 Task: Find connections with filter location Jājpur with filter topic #automotivewith filter profile language English with filter current company Fractal with filter school Teacher Training Institute with filter industry Internet Marketplace Platforms with filter service category CateringChange with filter keywords title Phone Sales Specialist
Action: Mouse moved to (521, 60)
Screenshot: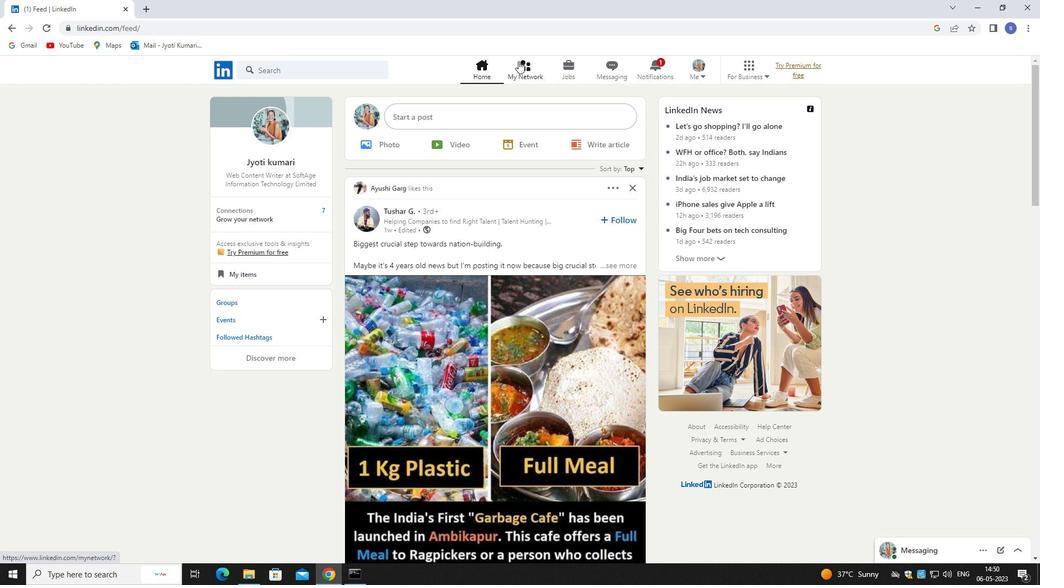 
Action: Mouse pressed left at (521, 60)
Screenshot: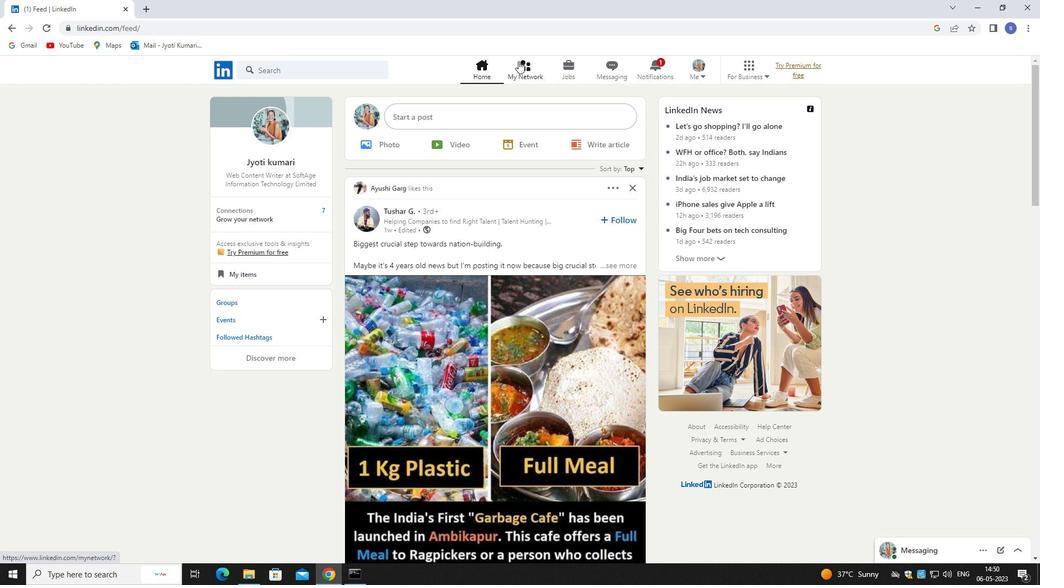 
Action: Mouse moved to (524, 62)
Screenshot: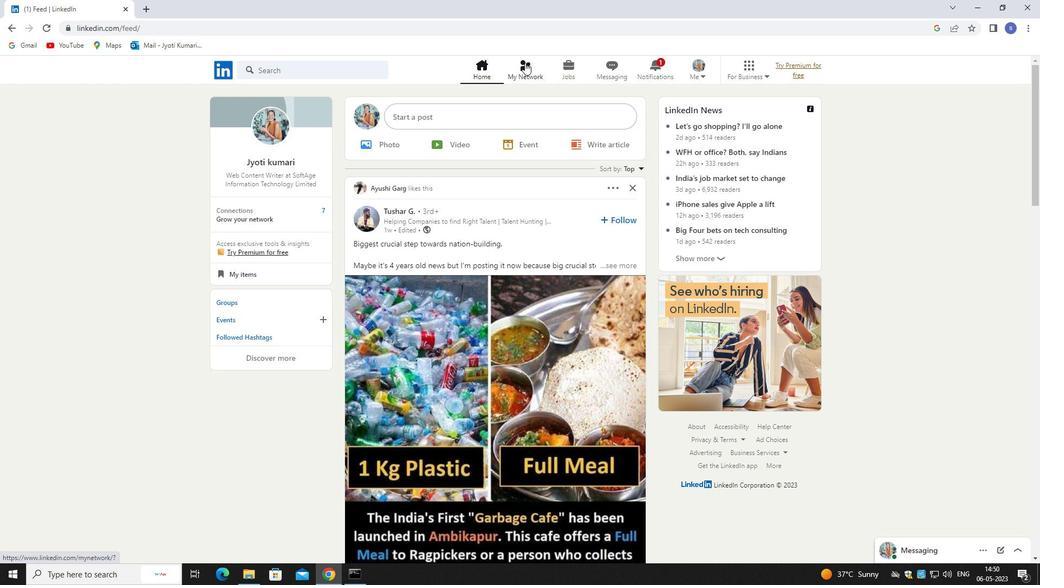 
Action: Mouse pressed left at (524, 62)
Screenshot: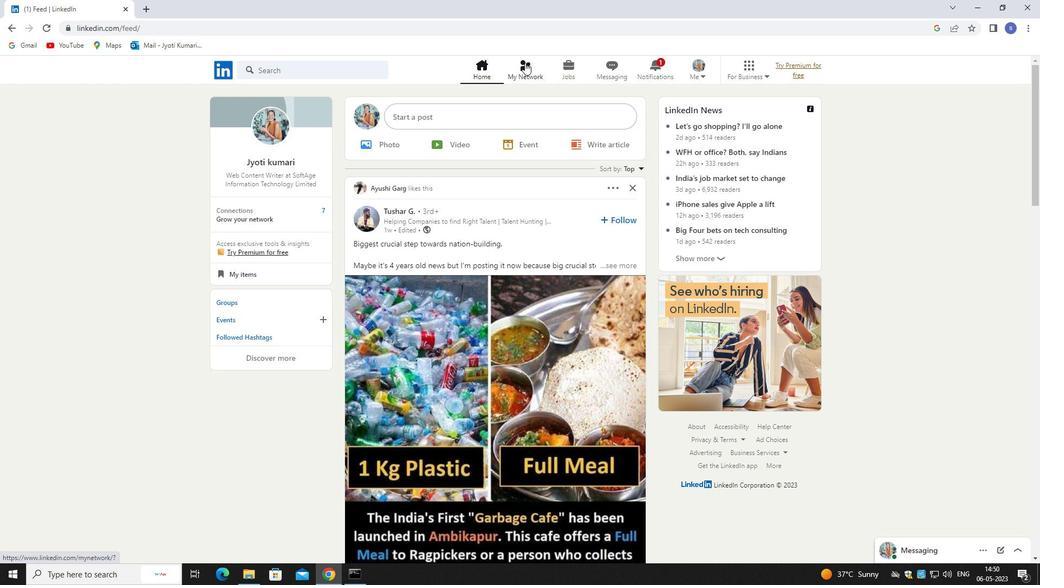 
Action: Mouse moved to (525, 63)
Screenshot: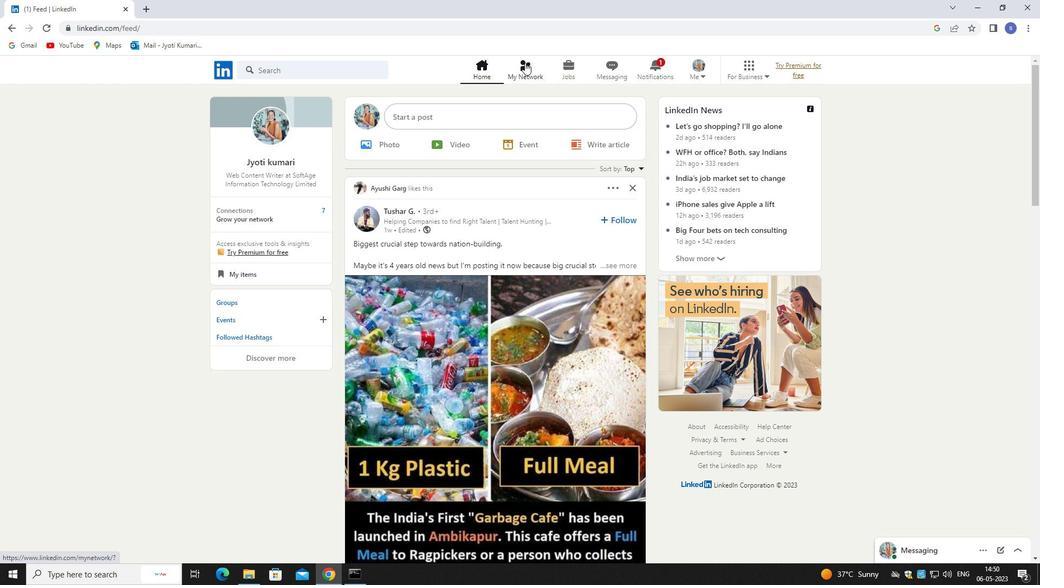 
Action: Mouse pressed left at (525, 63)
Screenshot: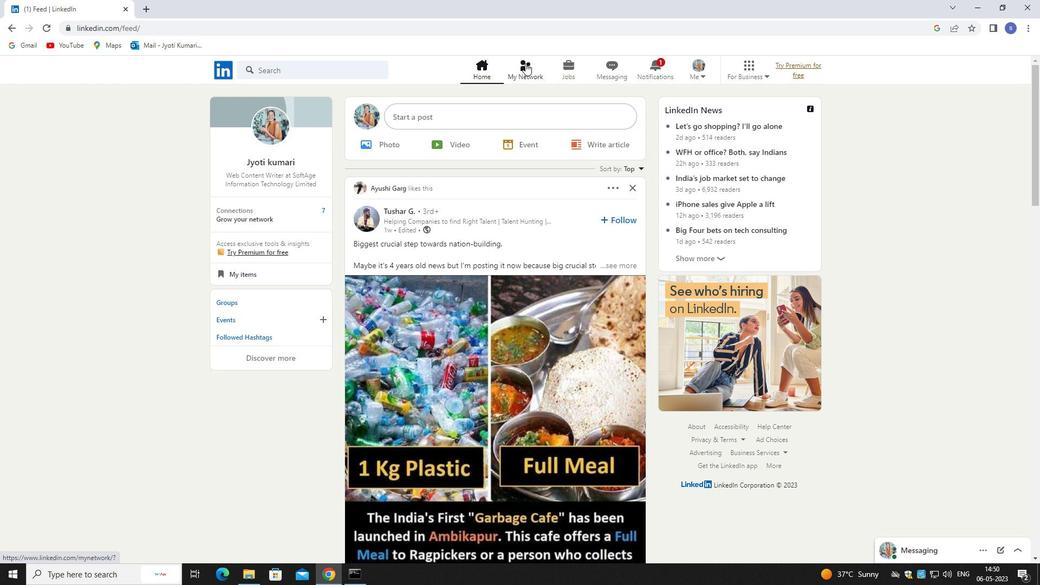 
Action: Mouse moved to (320, 124)
Screenshot: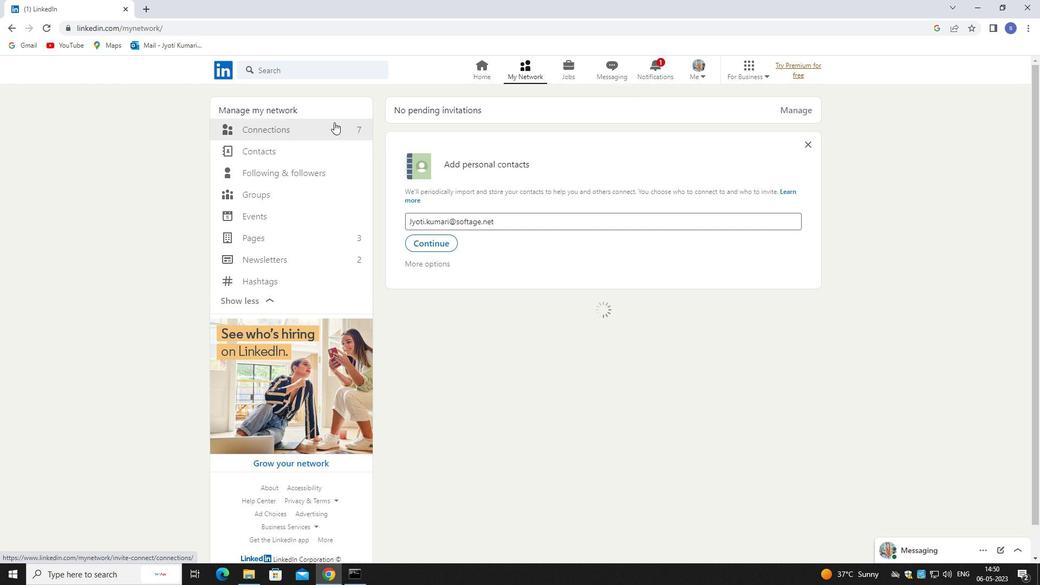 
Action: Mouse pressed left at (320, 124)
Screenshot: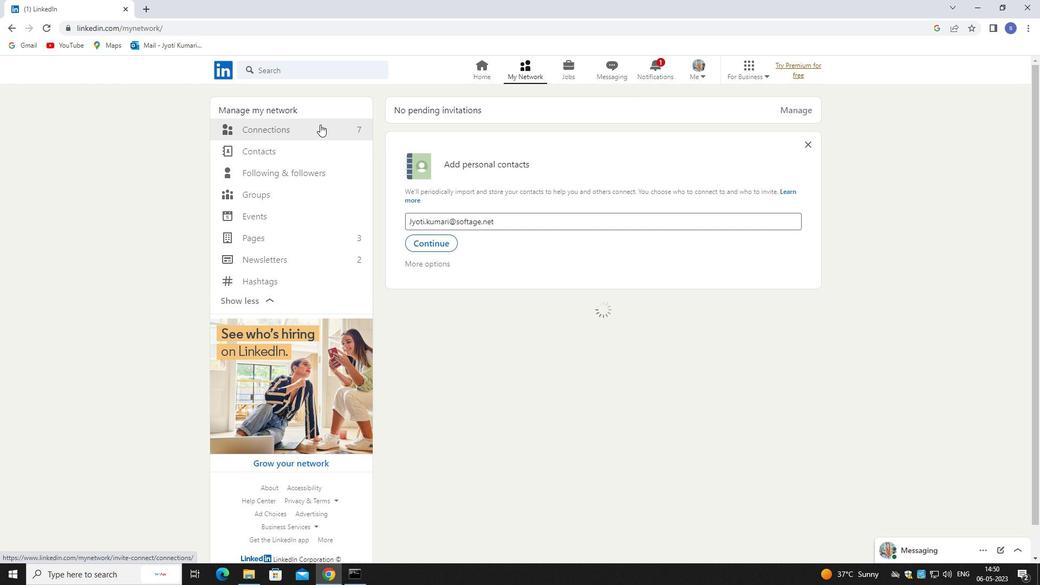 
Action: Mouse pressed left at (320, 124)
Screenshot: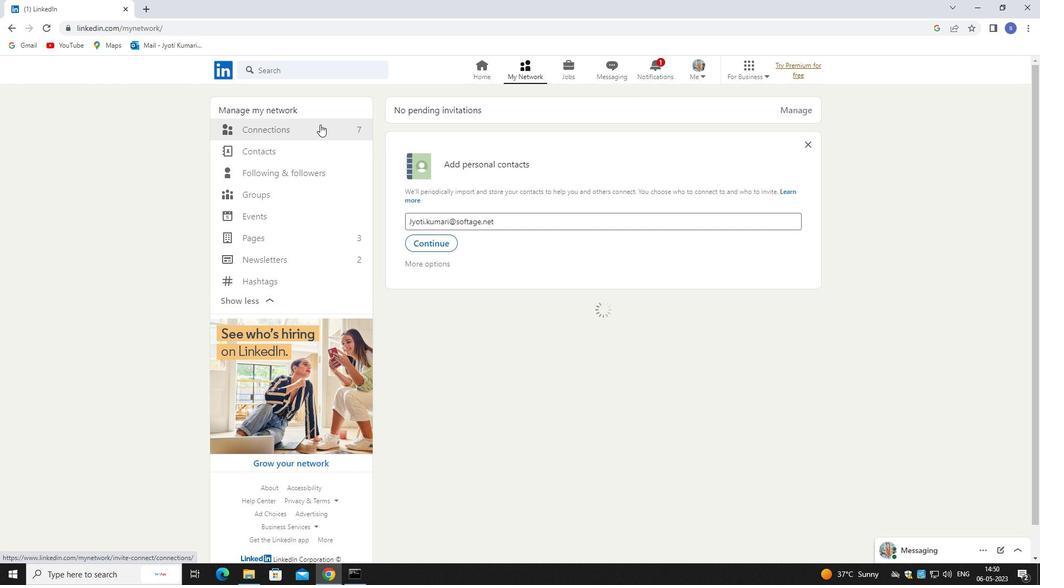 
Action: Mouse moved to (613, 129)
Screenshot: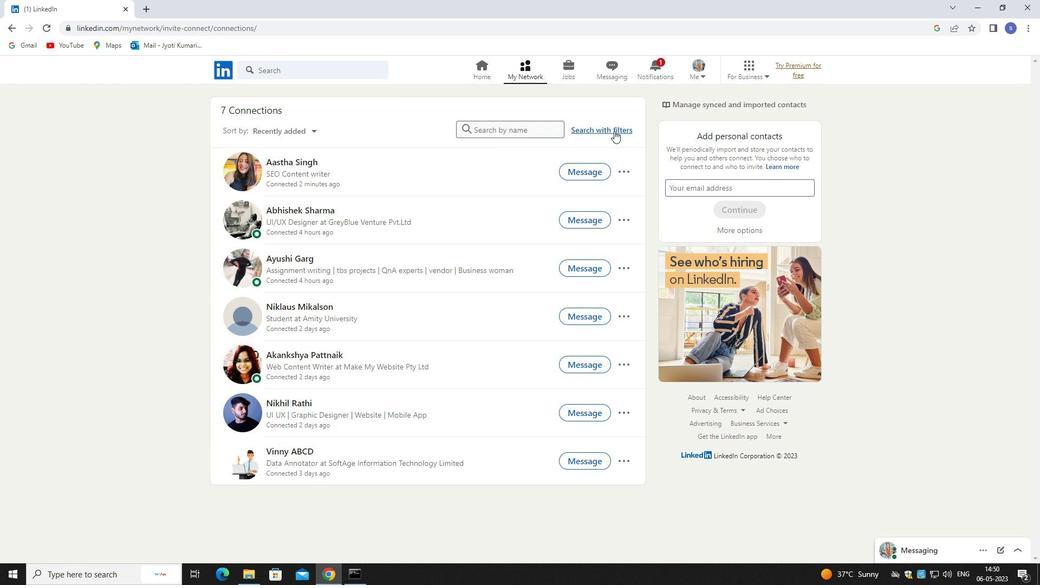 
Action: Mouse pressed left at (613, 129)
Screenshot: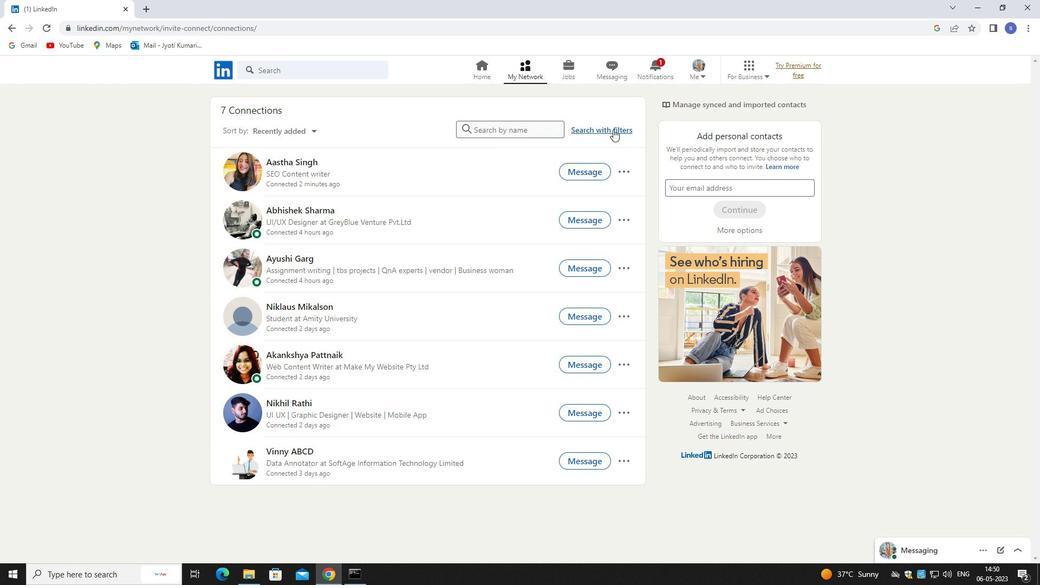 
Action: Mouse moved to (551, 98)
Screenshot: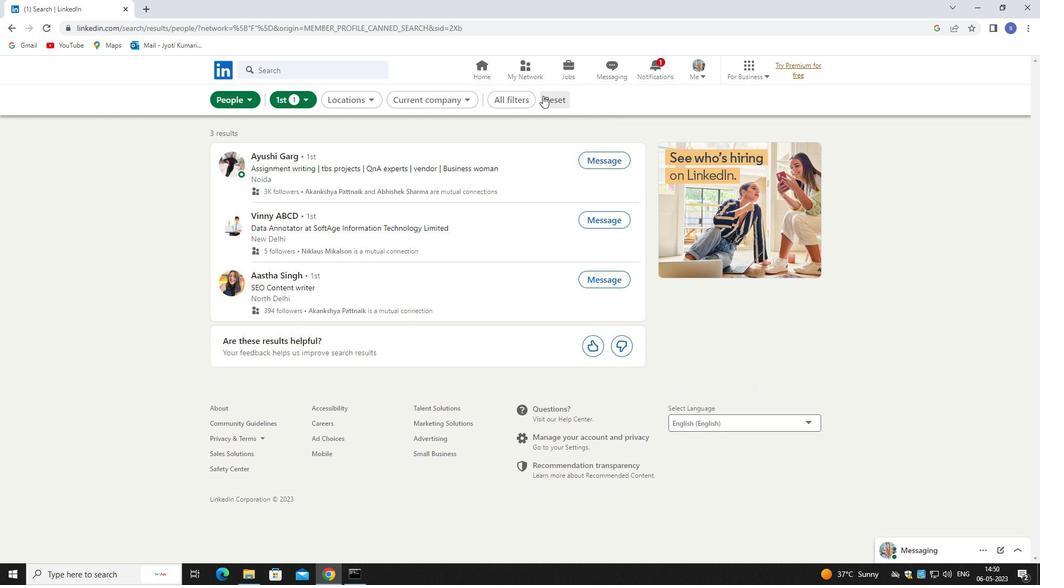 
Action: Mouse pressed left at (551, 98)
Screenshot: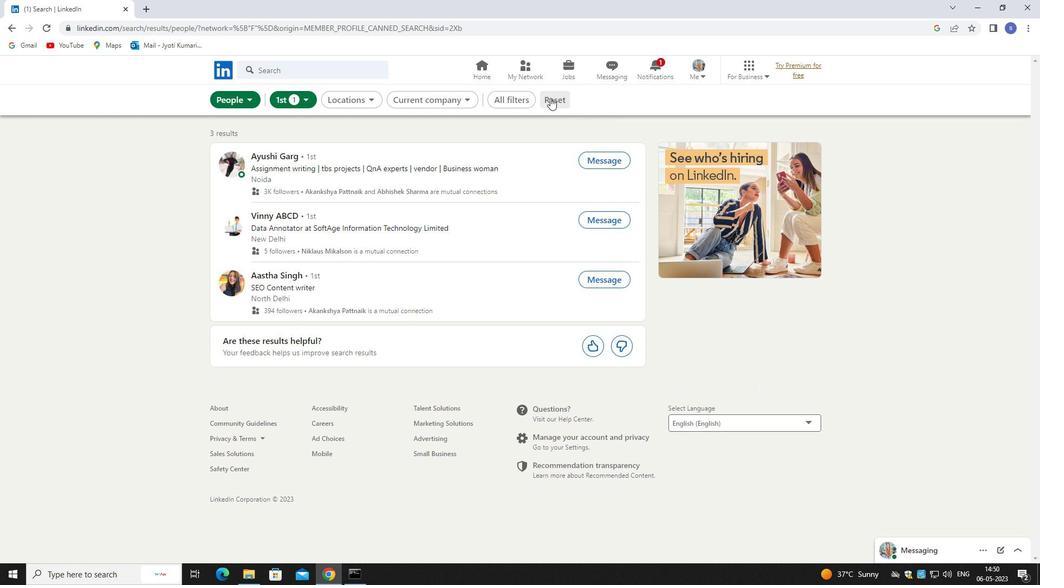 
Action: Mouse moved to (529, 98)
Screenshot: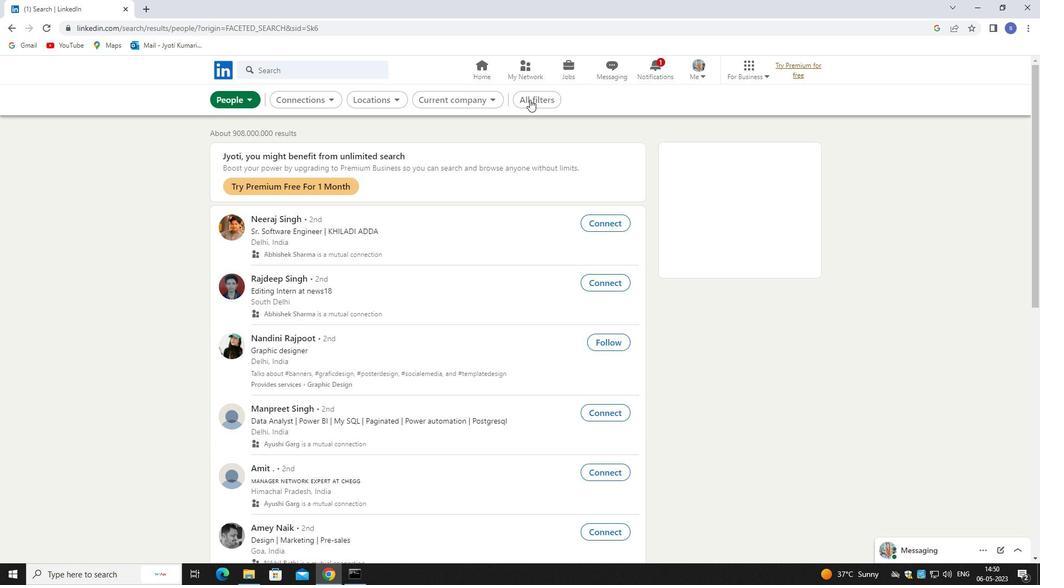 
Action: Mouse pressed left at (529, 98)
Screenshot: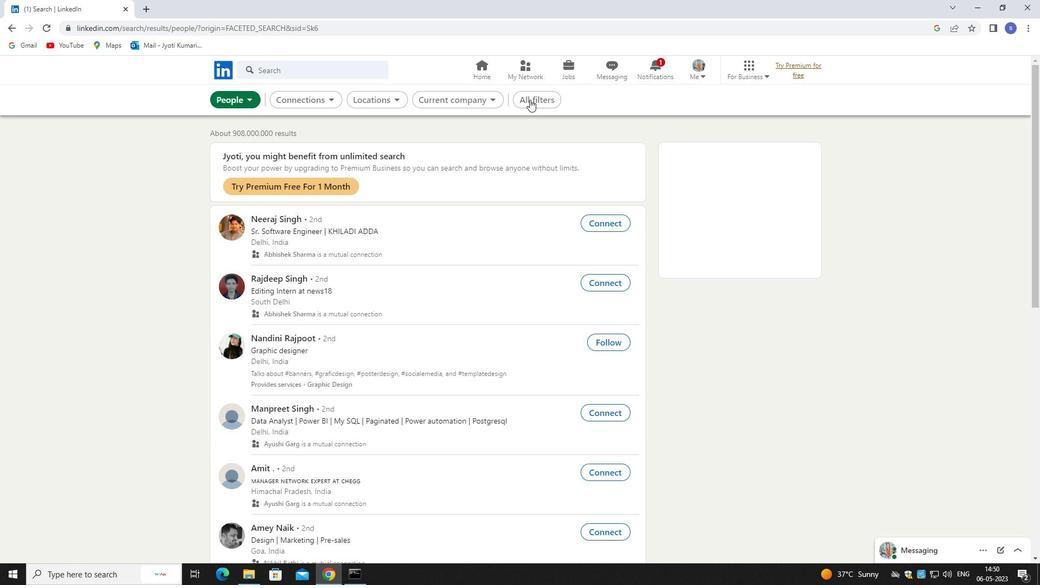 
Action: Mouse moved to (912, 420)
Screenshot: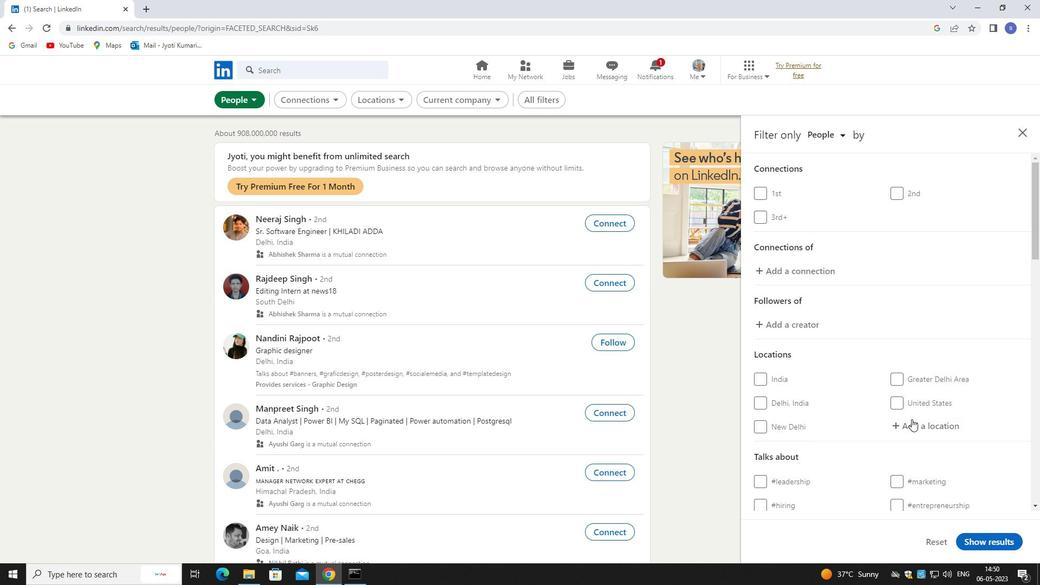 
Action: Mouse pressed left at (912, 420)
Screenshot: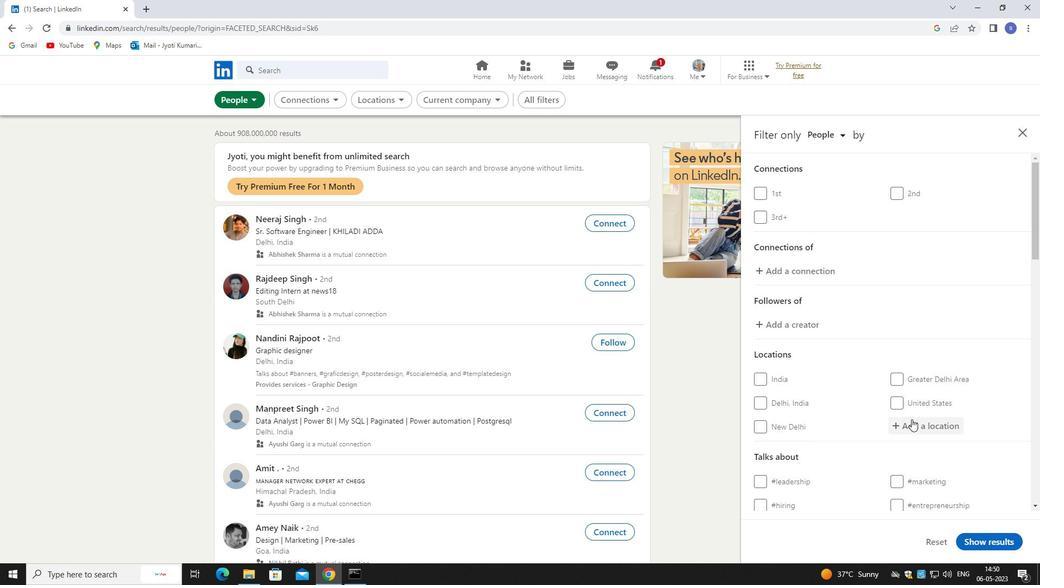 
Action: Mouse moved to (865, 395)
Screenshot: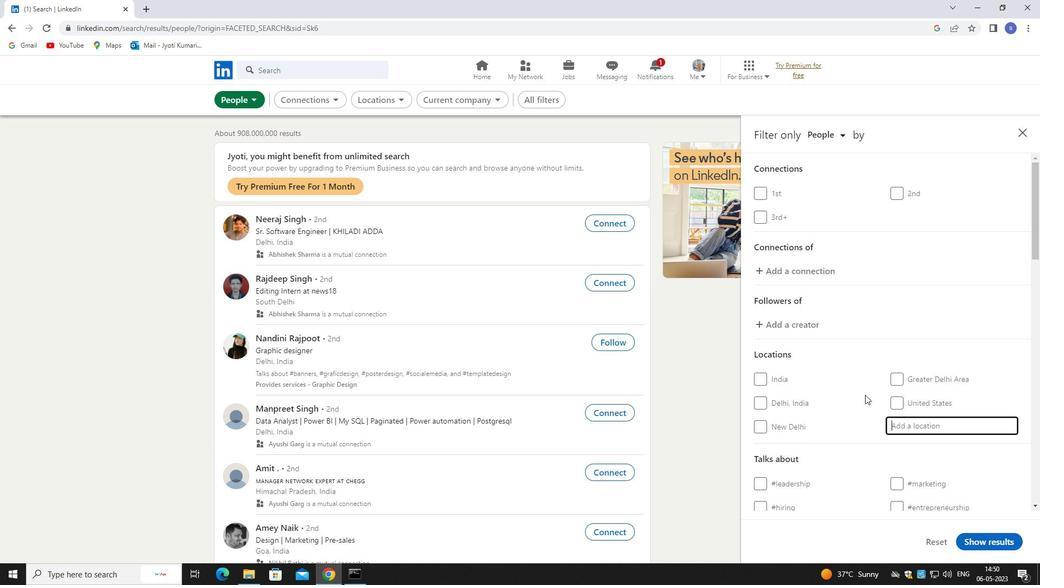 
Action: Key pressed jalalpur
Screenshot: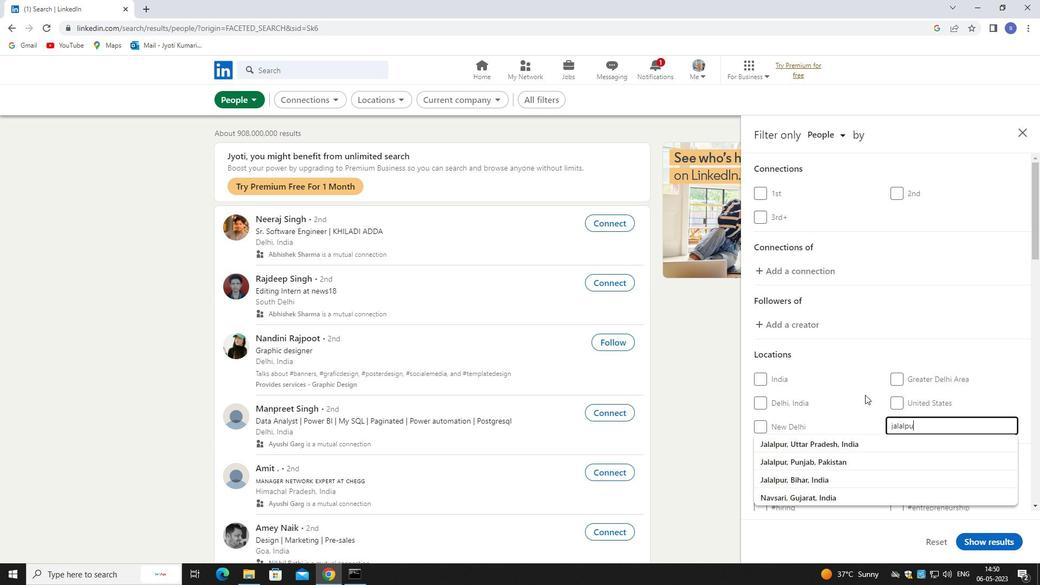 
Action: Mouse moved to (870, 444)
Screenshot: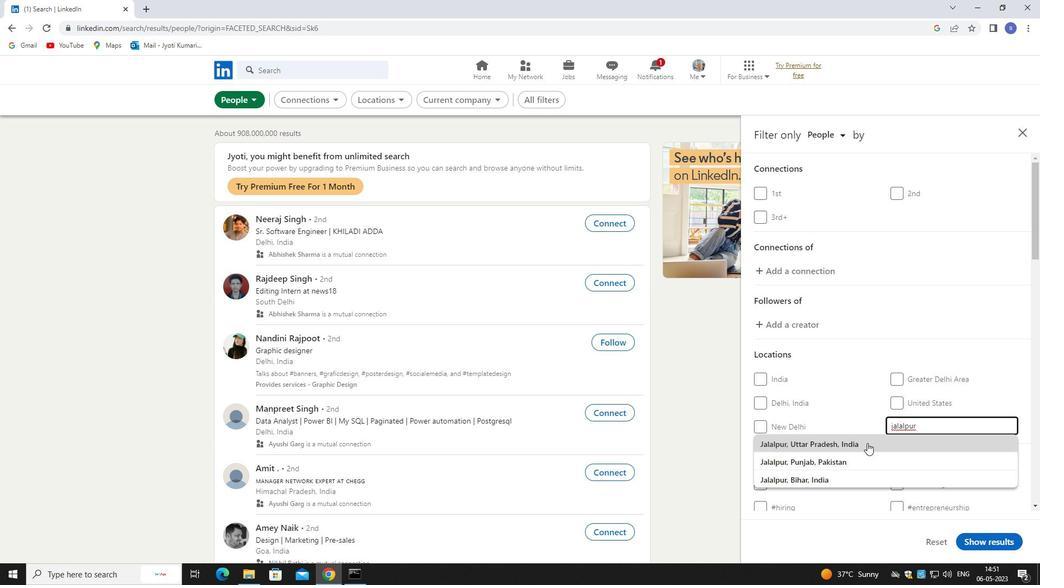 
Action: Mouse pressed left at (870, 444)
Screenshot: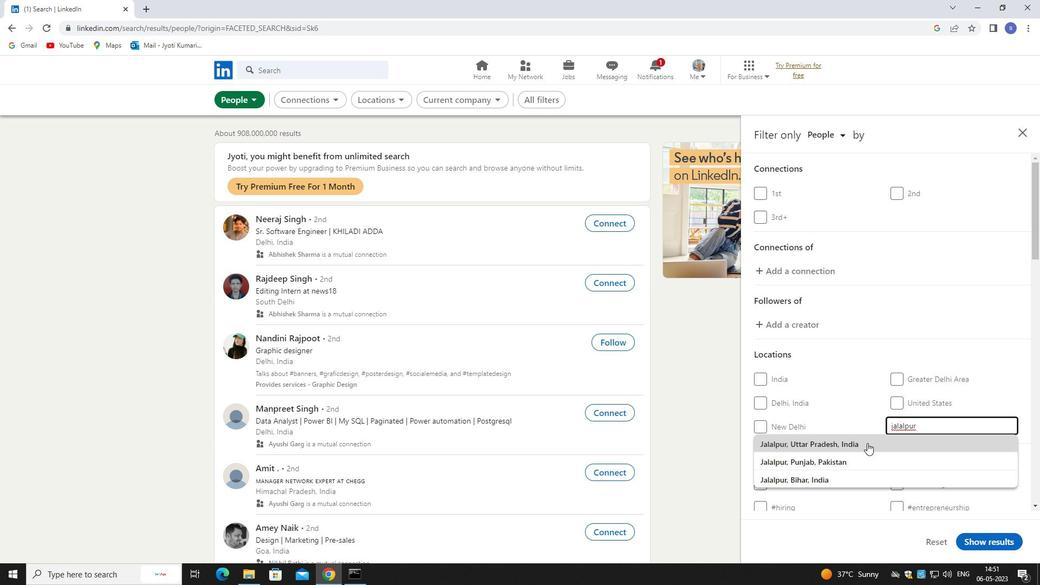 
Action: Mouse moved to (870, 444)
Screenshot: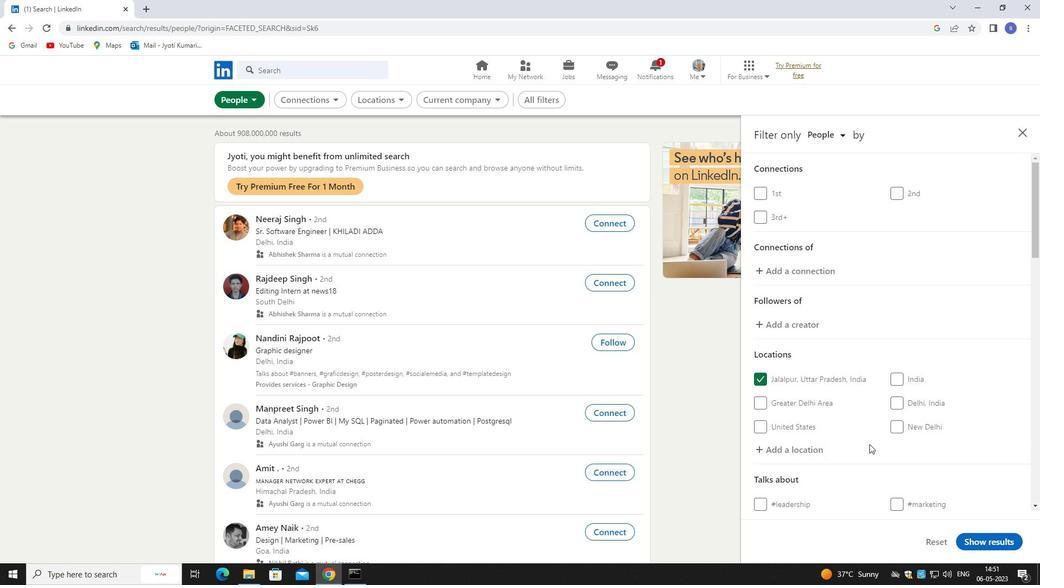 
Action: Mouse scrolled (870, 444) with delta (0, 0)
Screenshot: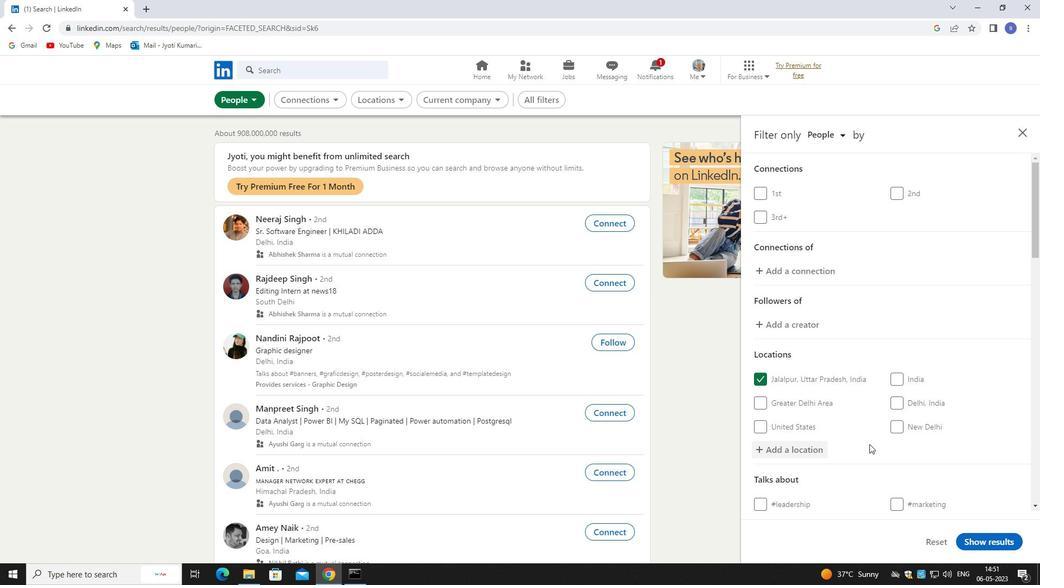 
Action: Mouse scrolled (870, 444) with delta (0, 0)
Screenshot: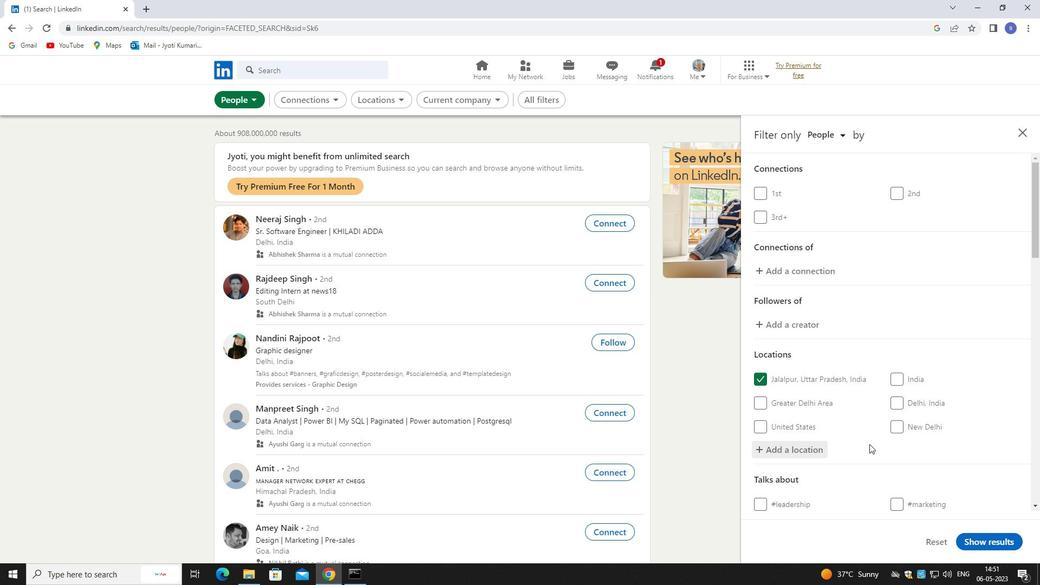 
Action: Mouse scrolled (870, 444) with delta (0, 0)
Screenshot: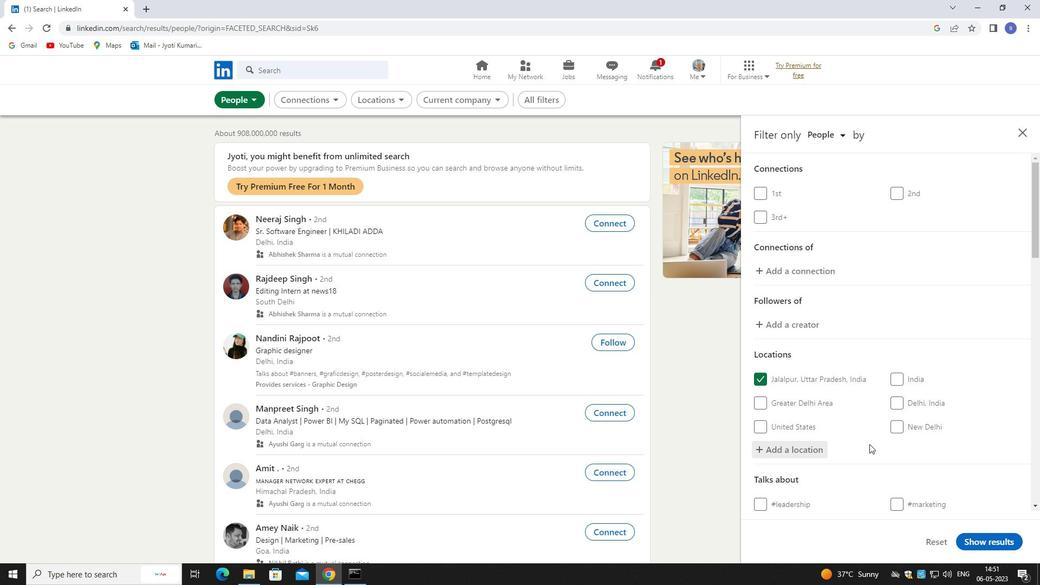 
Action: Mouse scrolled (870, 444) with delta (0, 0)
Screenshot: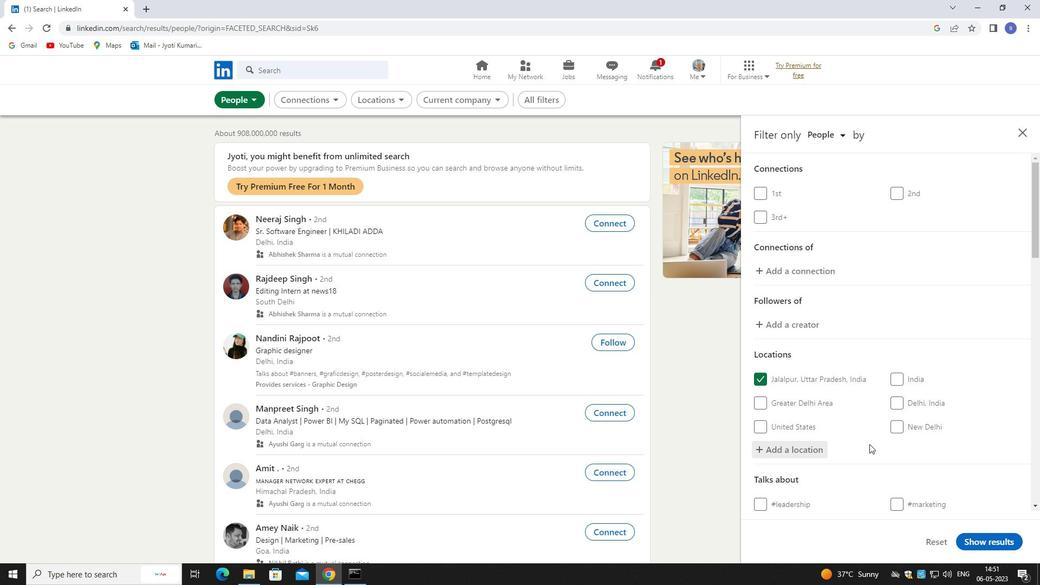 
Action: Mouse moved to (914, 332)
Screenshot: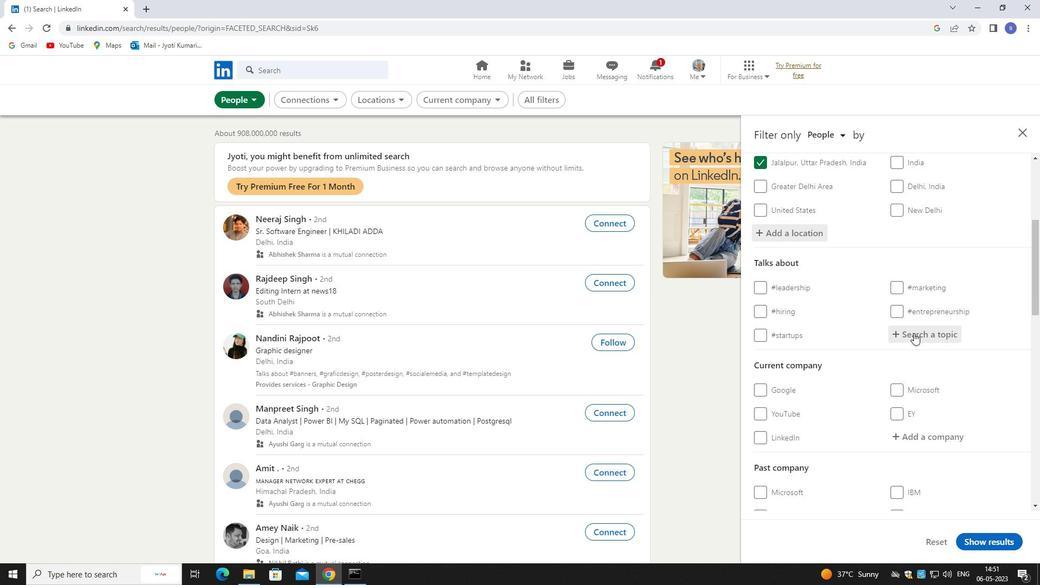
Action: Mouse pressed left at (914, 332)
Screenshot: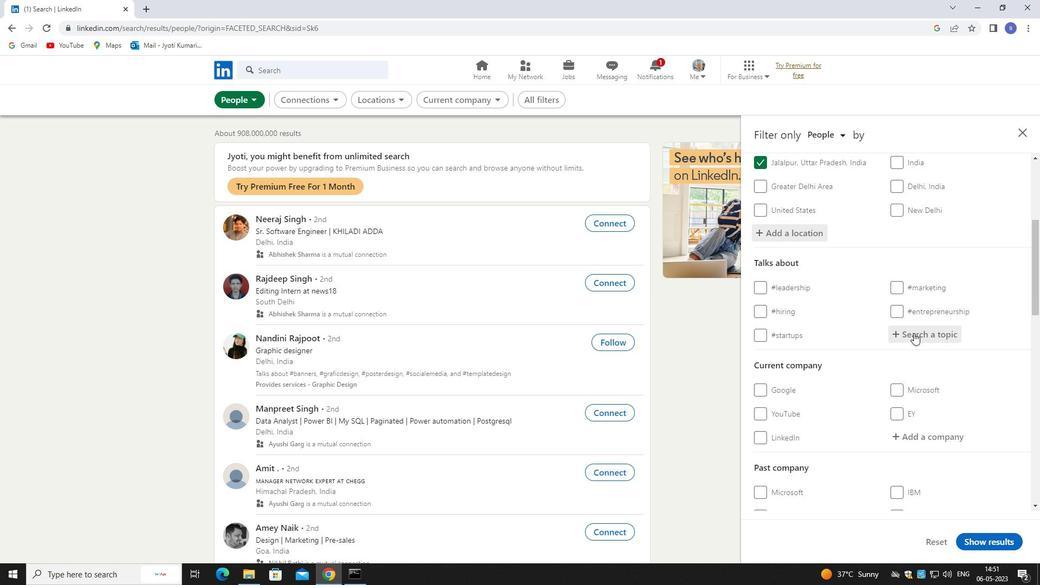 
Action: Mouse moved to (901, 324)
Screenshot: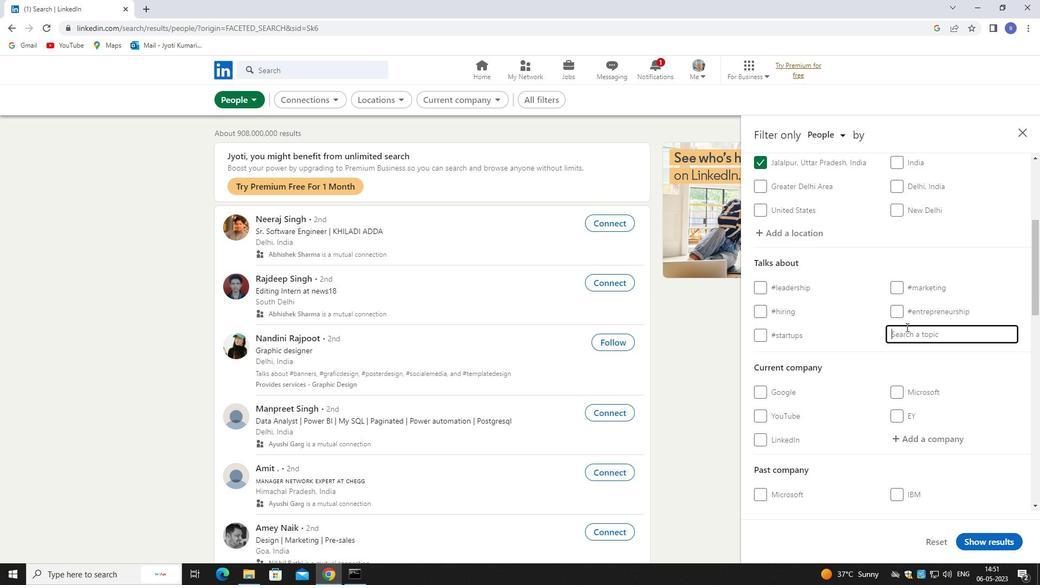 
Action: Key pressed auyo<Key.backspace><Key.backspace><Key.backspace>
Screenshot: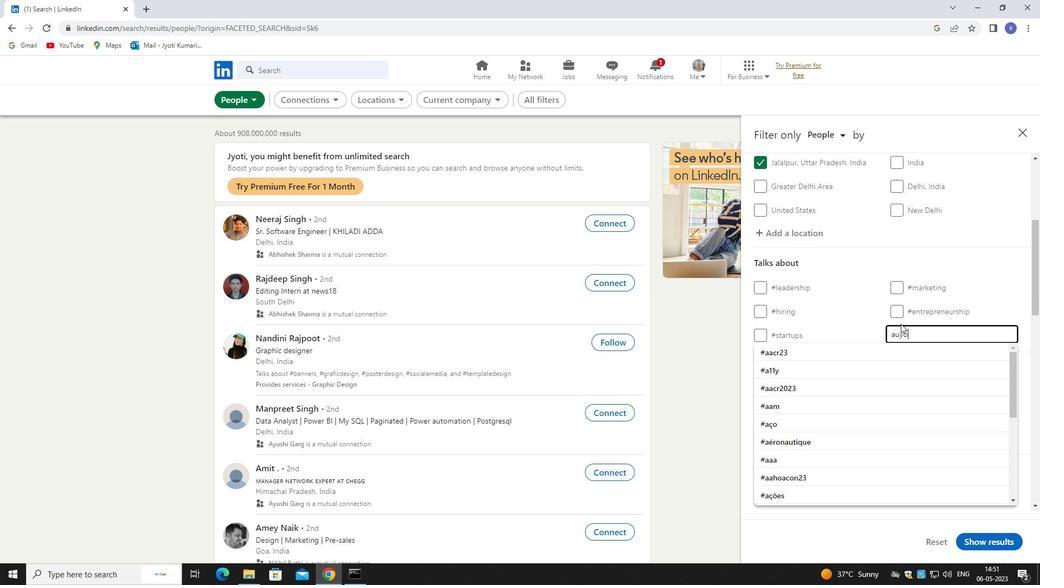 
Action: Mouse moved to (935, 335)
Screenshot: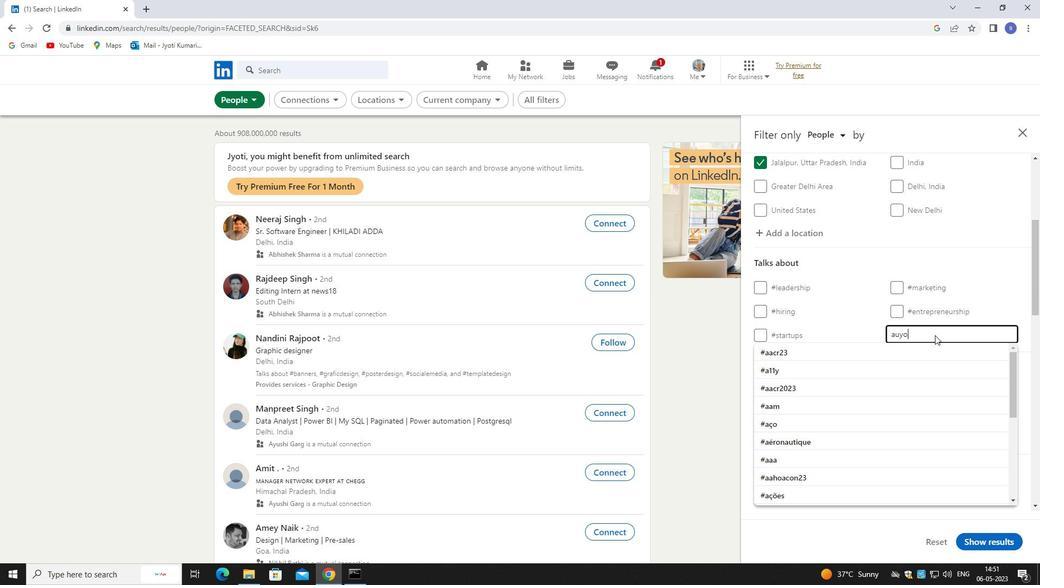 
Action: Mouse pressed left at (935, 335)
Screenshot: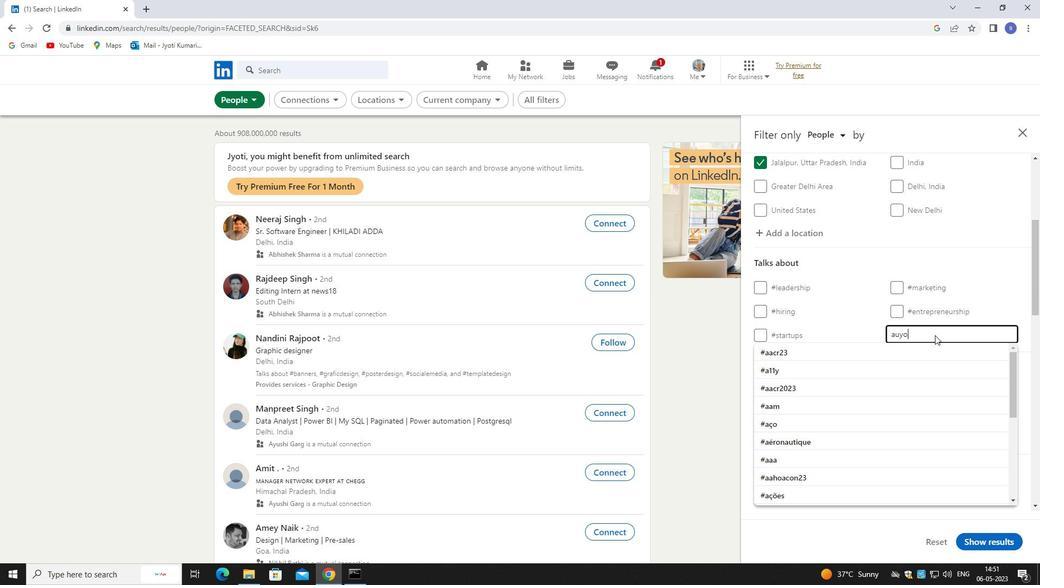
Action: Mouse pressed left at (935, 335)
Screenshot: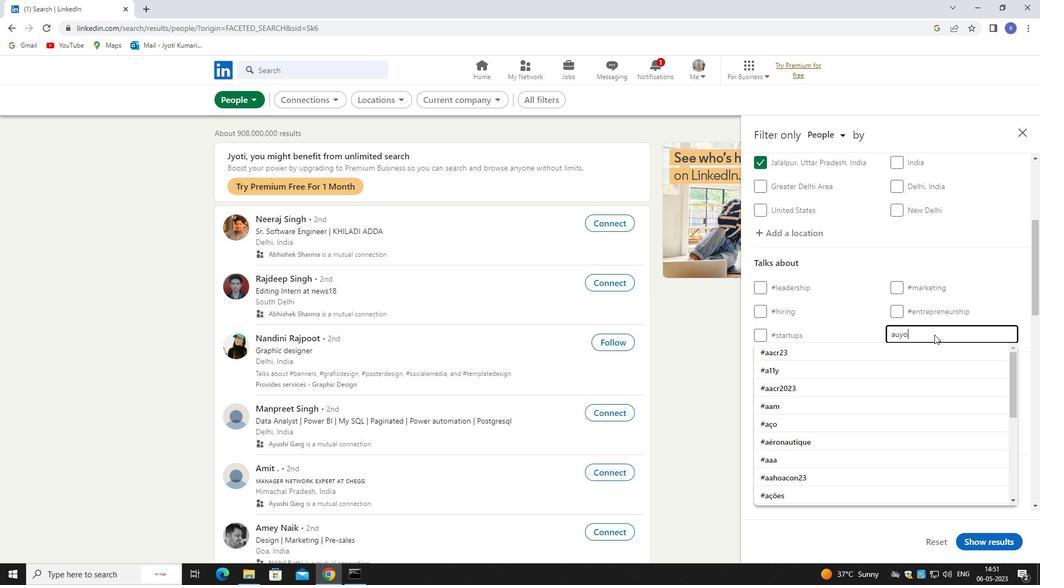 
Action: Mouse pressed left at (935, 335)
Screenshot: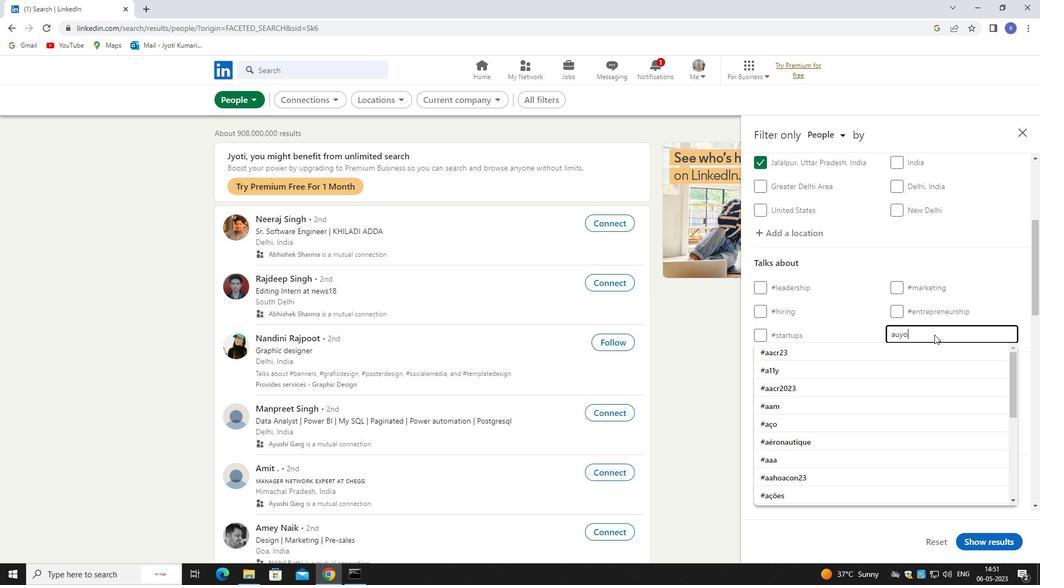 
Action: Mouse moved to (935, 333)
Screenshot: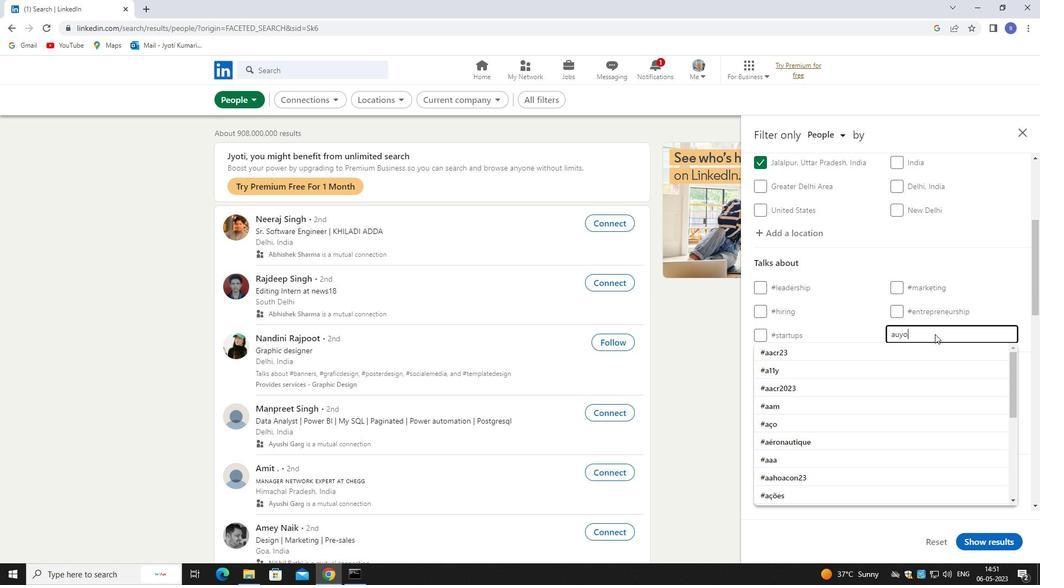 
Action: Mouse pressed left at (935, 333)
Screenshot: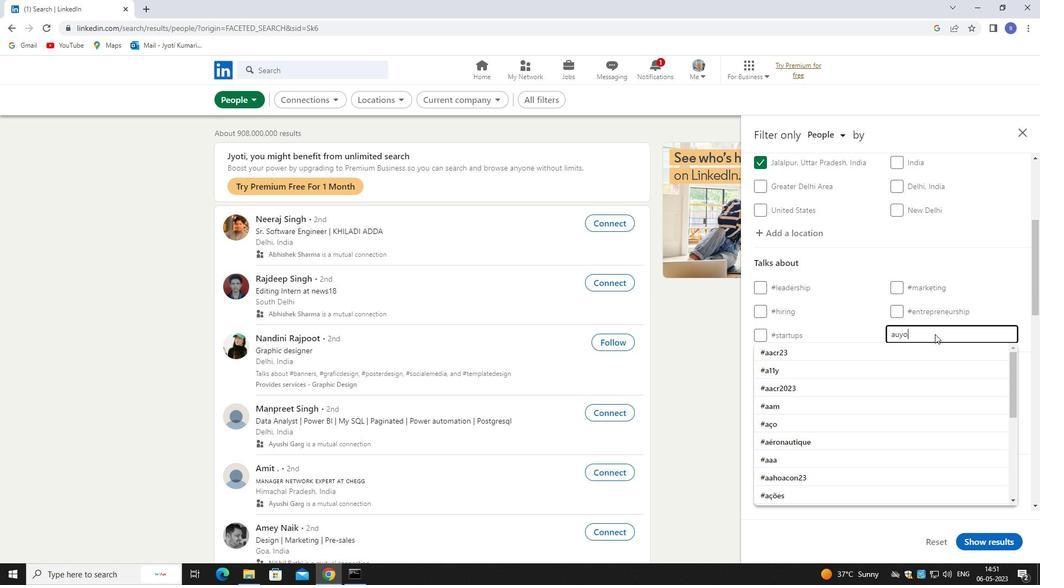 
Action: Mouse pressed left at (935, 333)
Screenshot: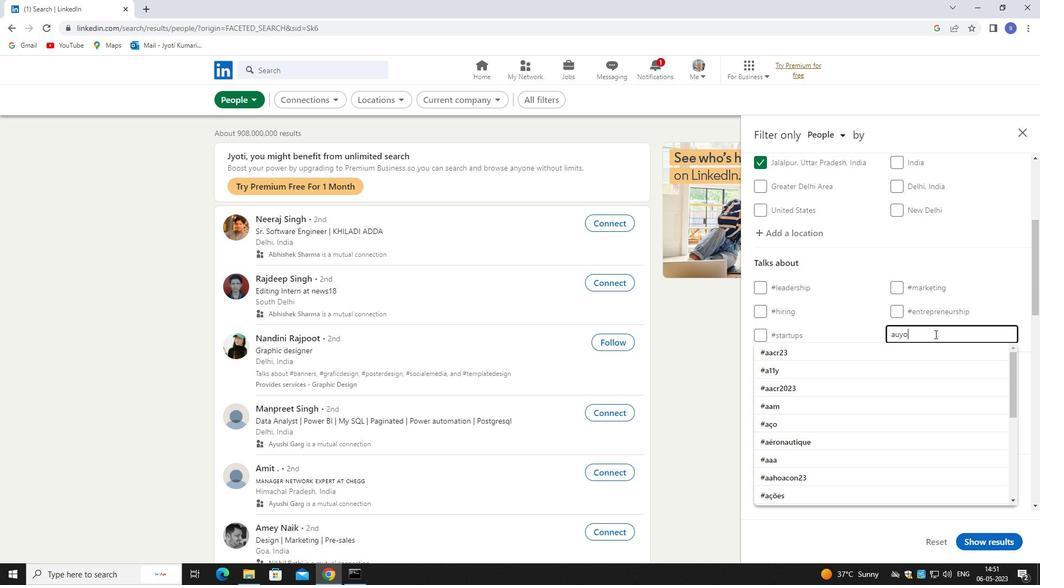
Action: Mouse moved to (936, 333)
Screenshot: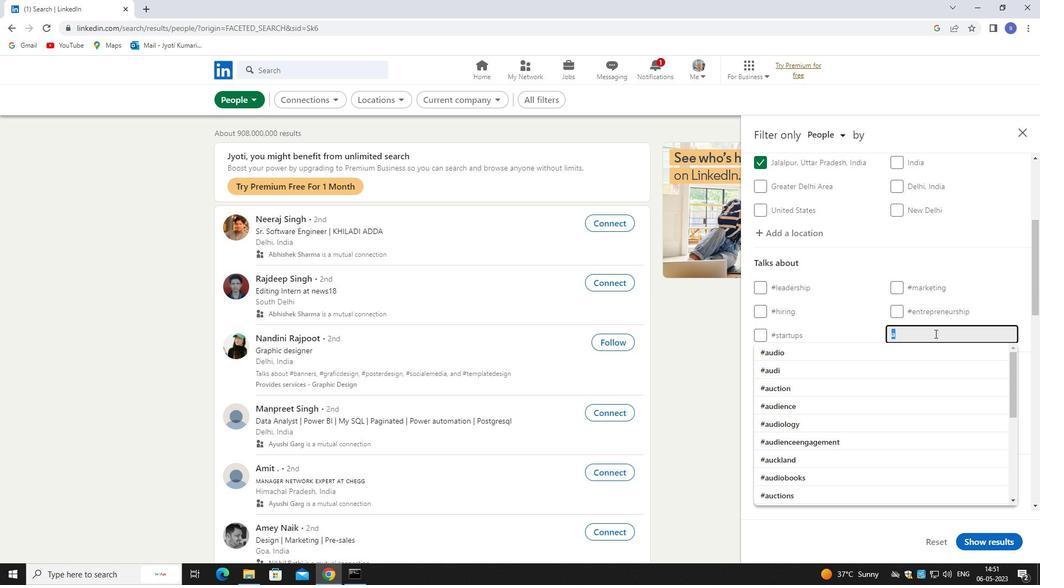 
Action: Key pressed <Key.backspace>autom
Screenshot: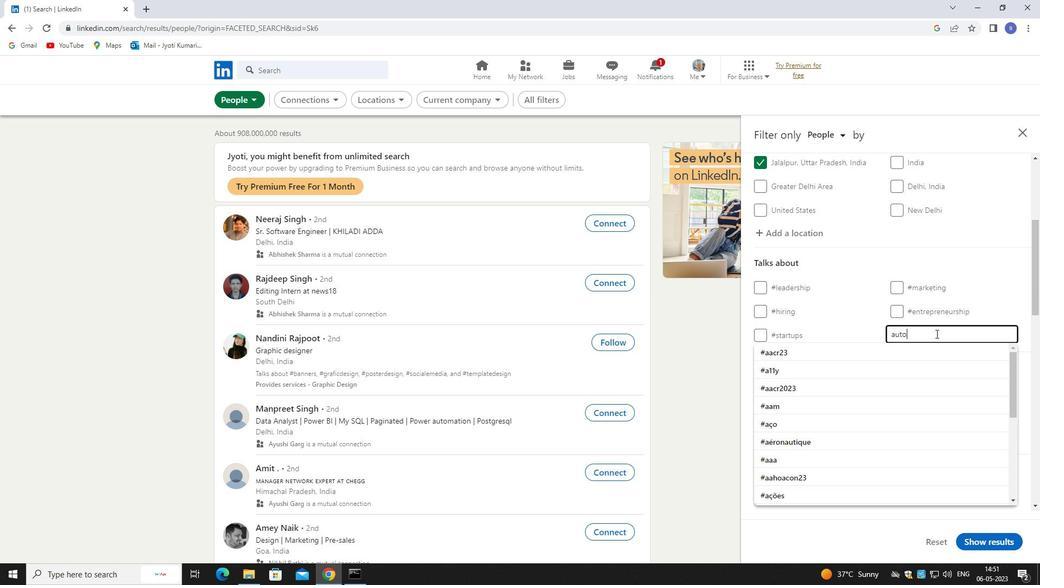 
Action: Mouse moved to (943, 359)
Screenshot: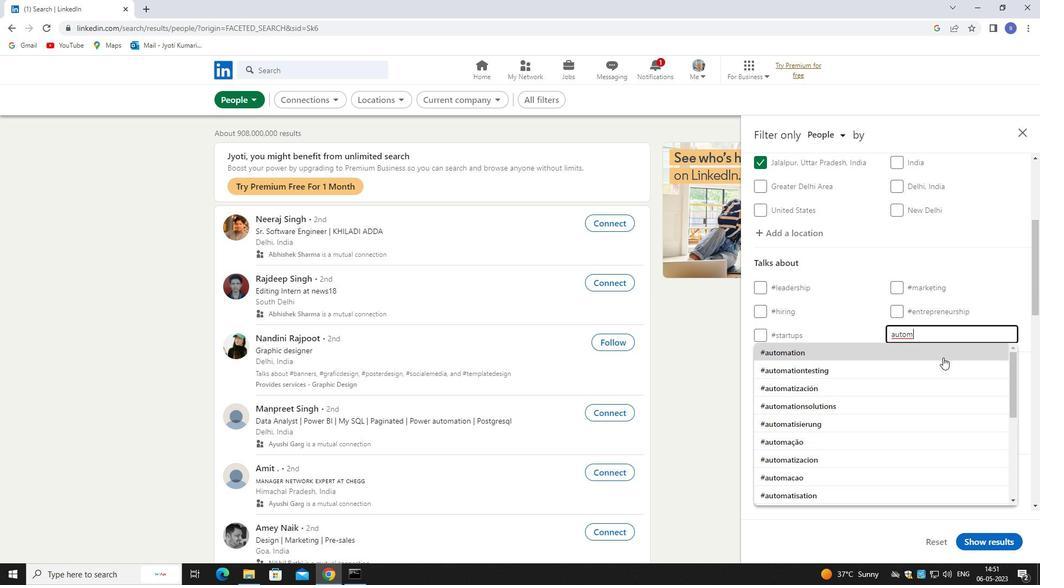 
Action: Key pressed otive<Key.enter>
Screenshot: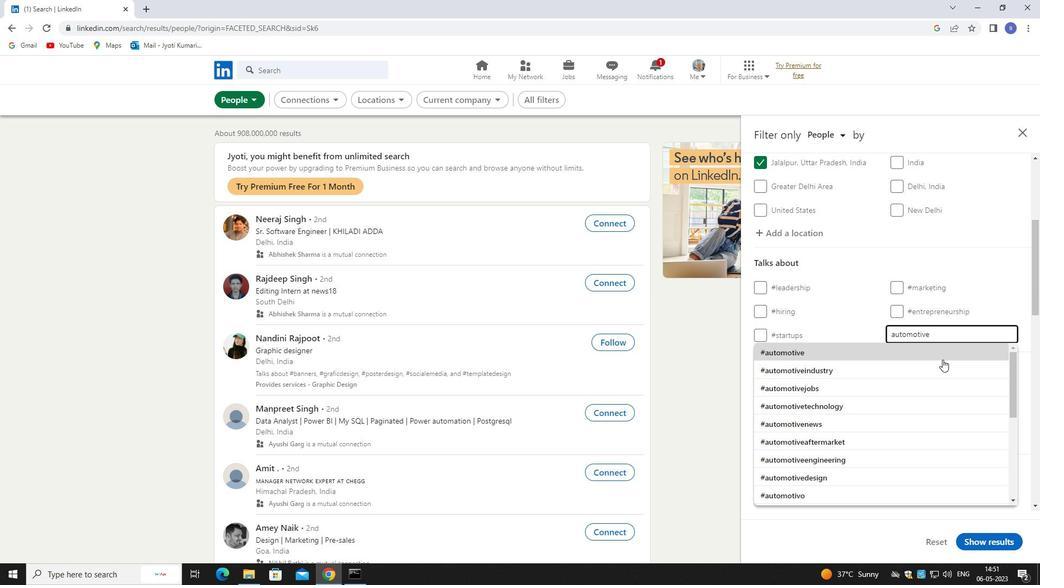 
Action: Mouse moved to (943, 369)
Screenshot: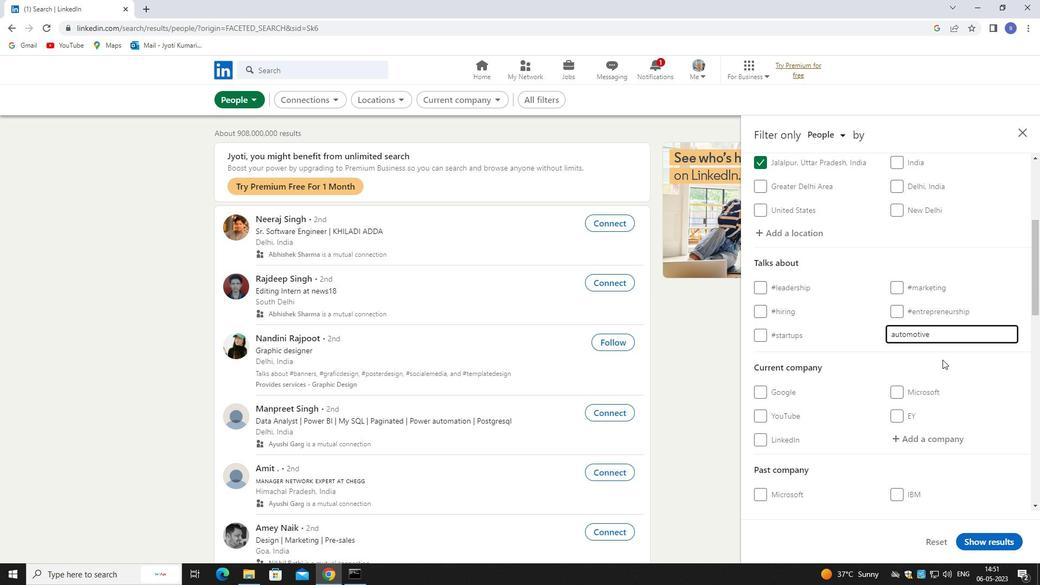 
Action: Mouse scrolled (943, 369) with delta (0, 0)
Screenshot: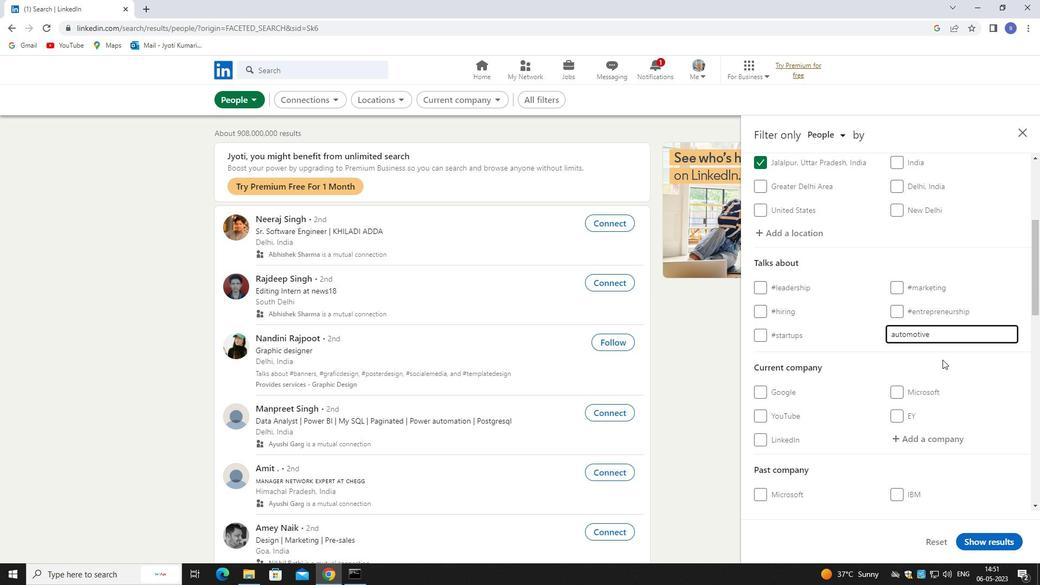 
Action: Mouse moved to (943, 377)
Screenshot: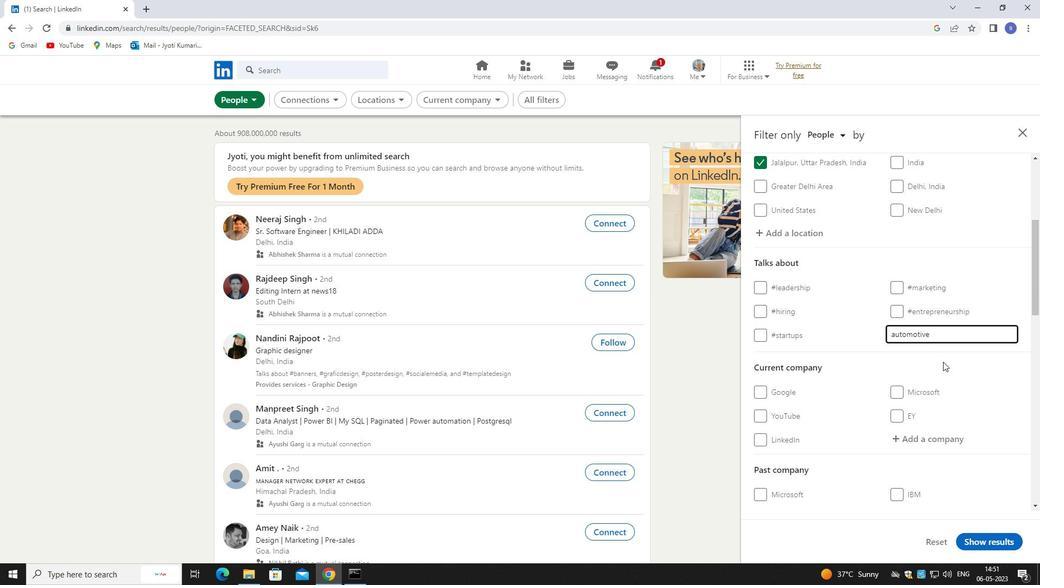 
Action: Mouse scrolled (943, 376) with delta (0, 0)
Screenshot: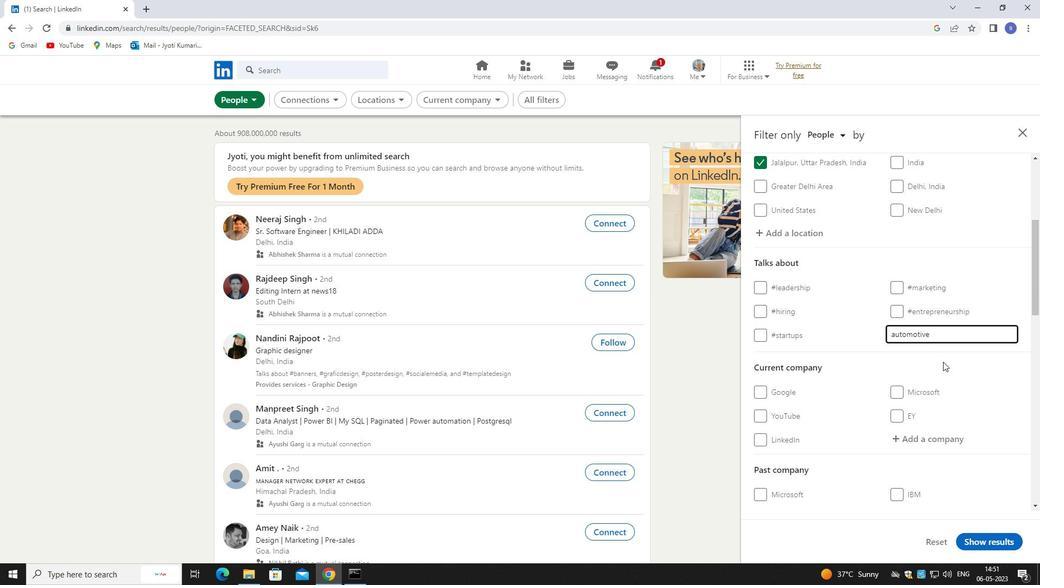 
Action: Mouse moved to (933, 331)
Screenshot: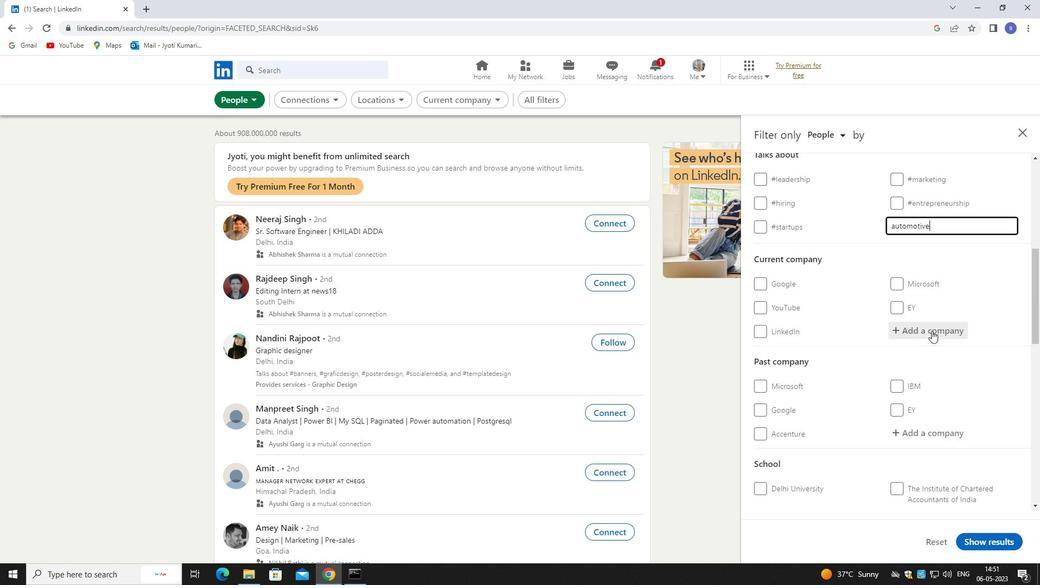 
Action: Mouse pressed left at (933, 331)
Screenshot: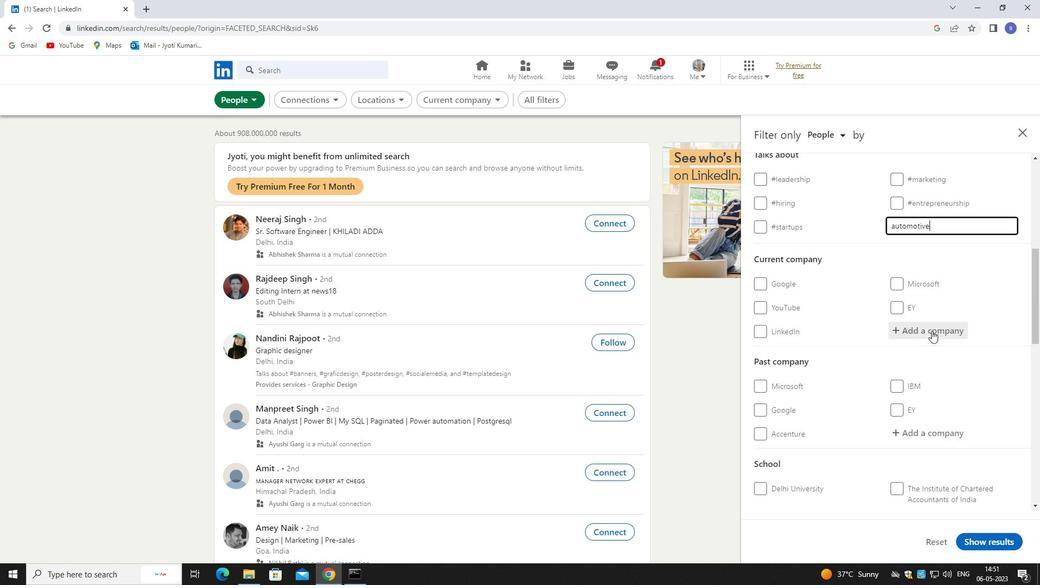 
Action: Mouse moved to (933, 331)
Screenshot: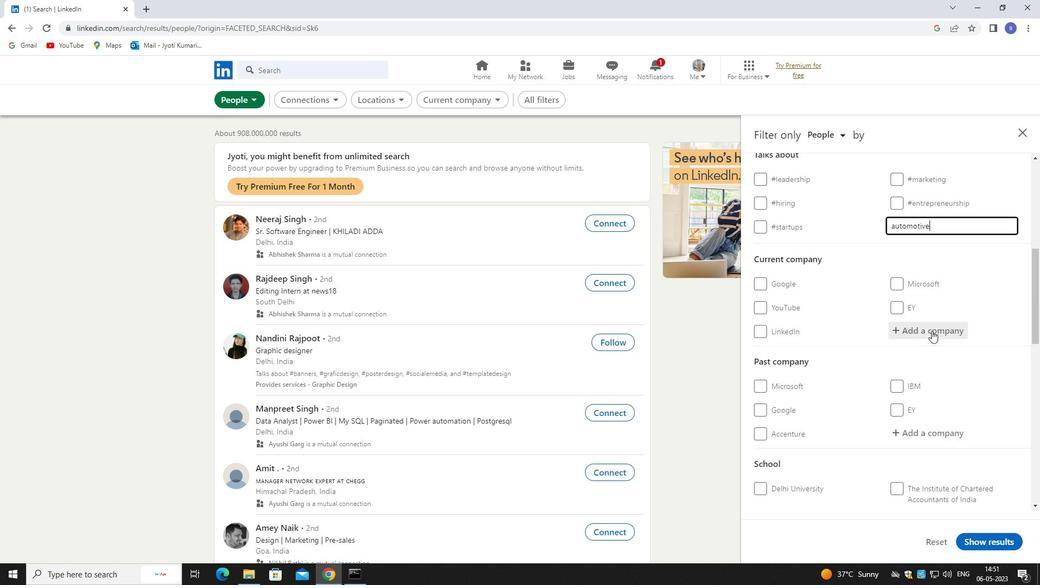 
Action: Key pressed fract
Screenshot: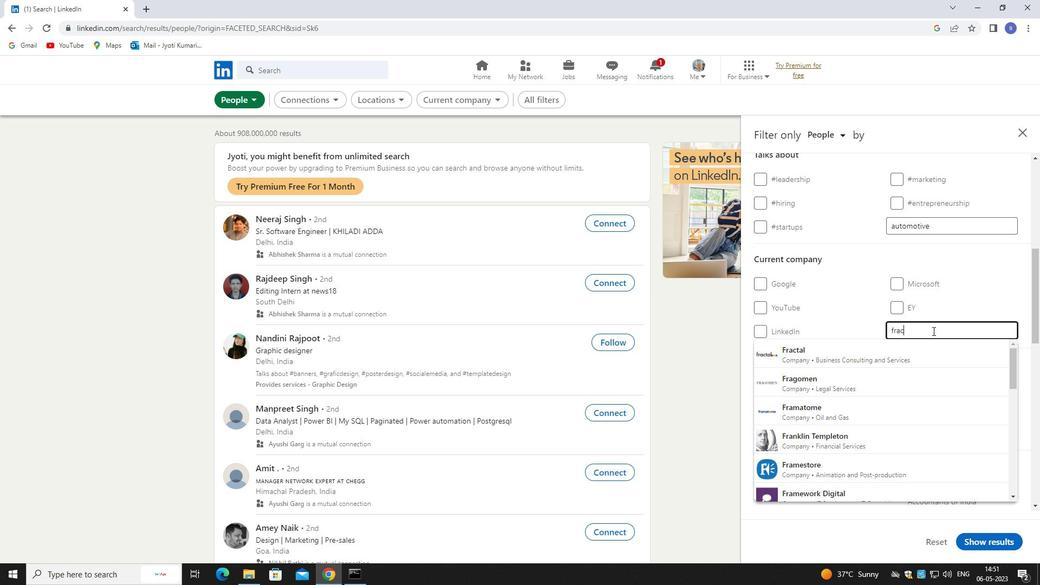 
Action: Mouse moved to (930, 349)
Screenshot: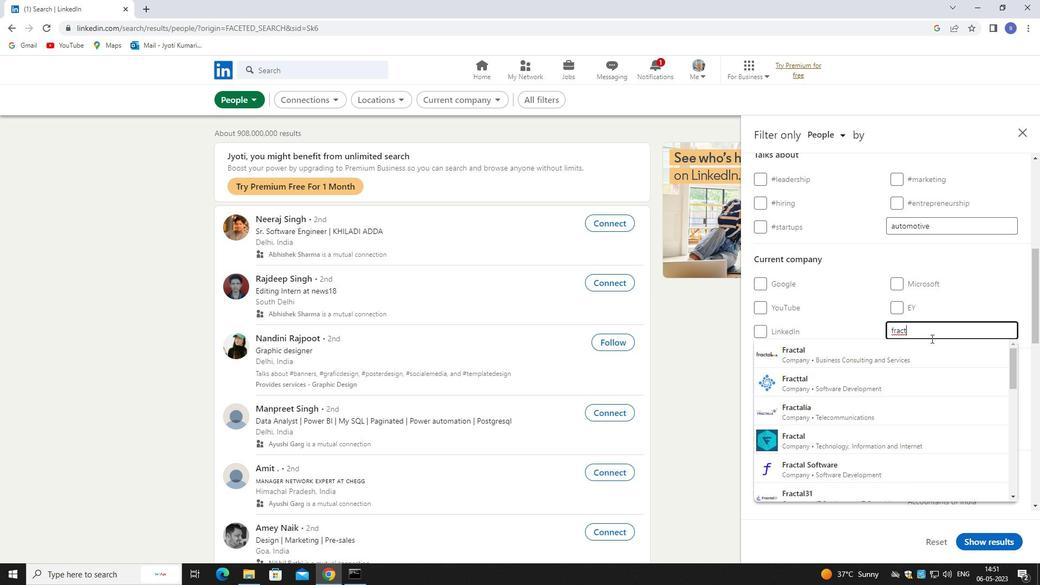 
Action: Mouse pressed left at (930, 349)
Screenshot: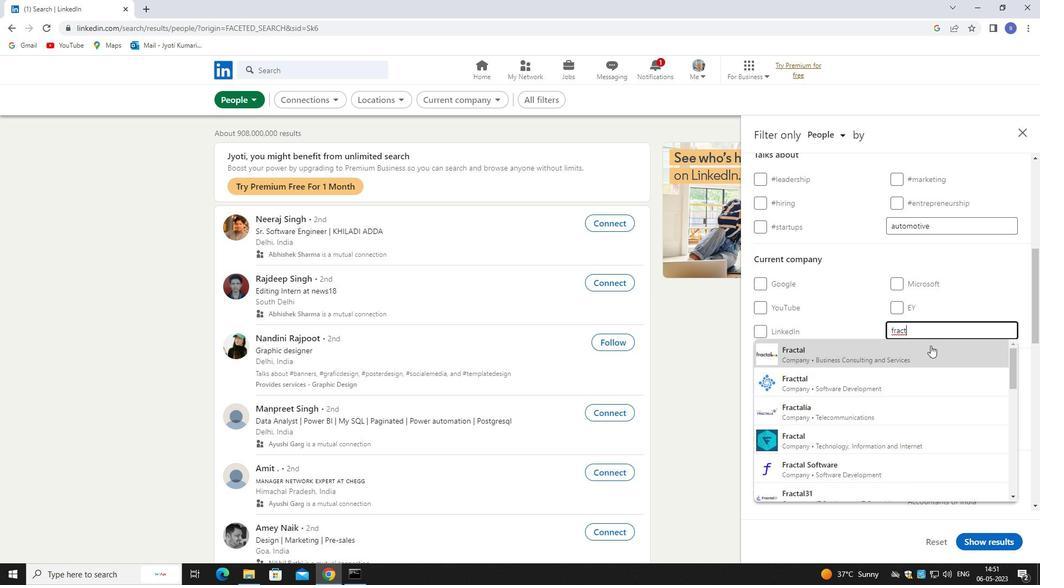 
Action: Mouse moved to (930, 349)
Screenshot: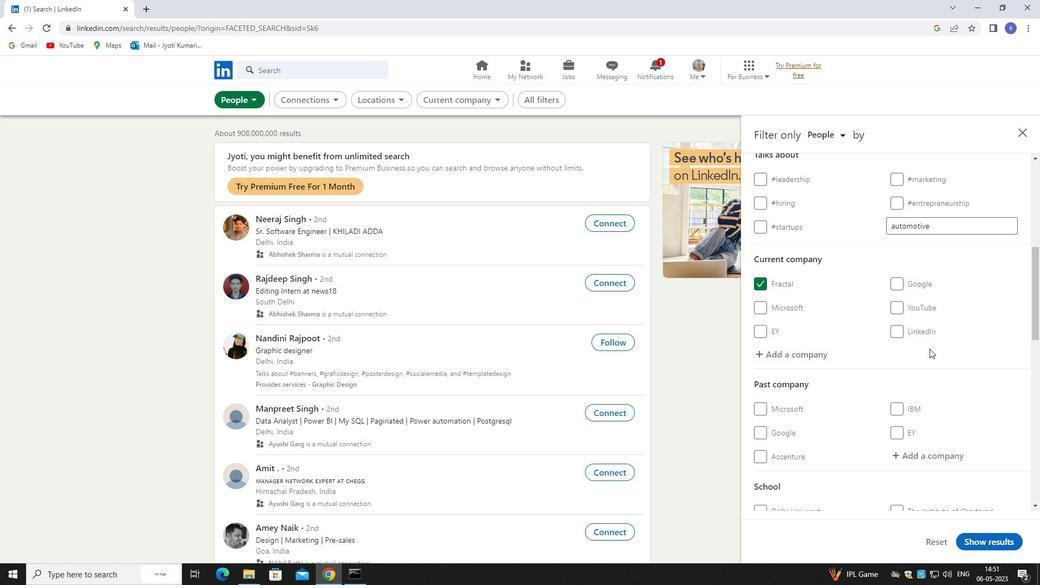 
Action: Mouse scrolled (930, 349) with delta (0, 0)
Screenshot: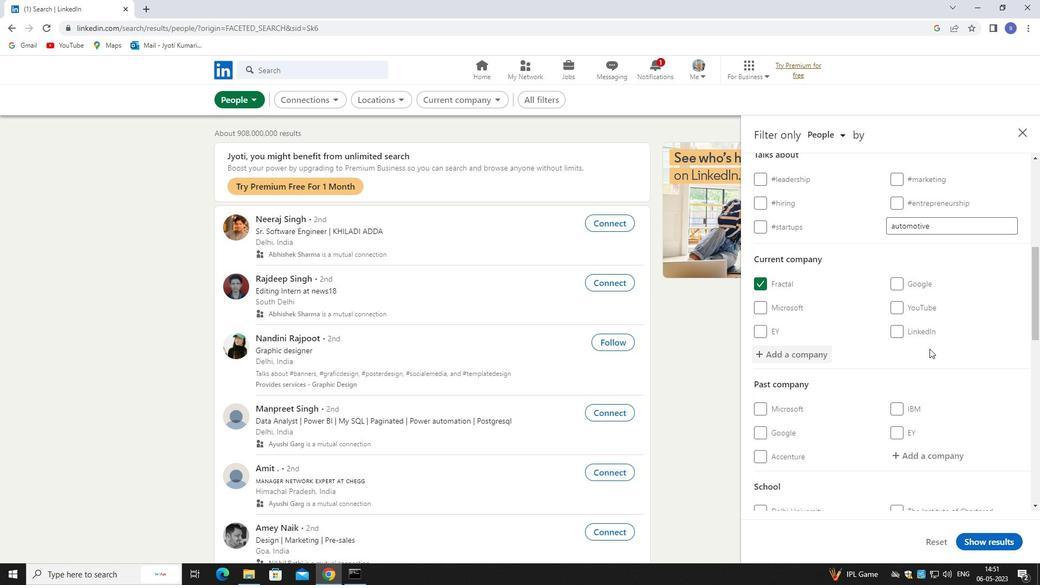 
Action: Mouse moved to (930, 349)
Screenshot: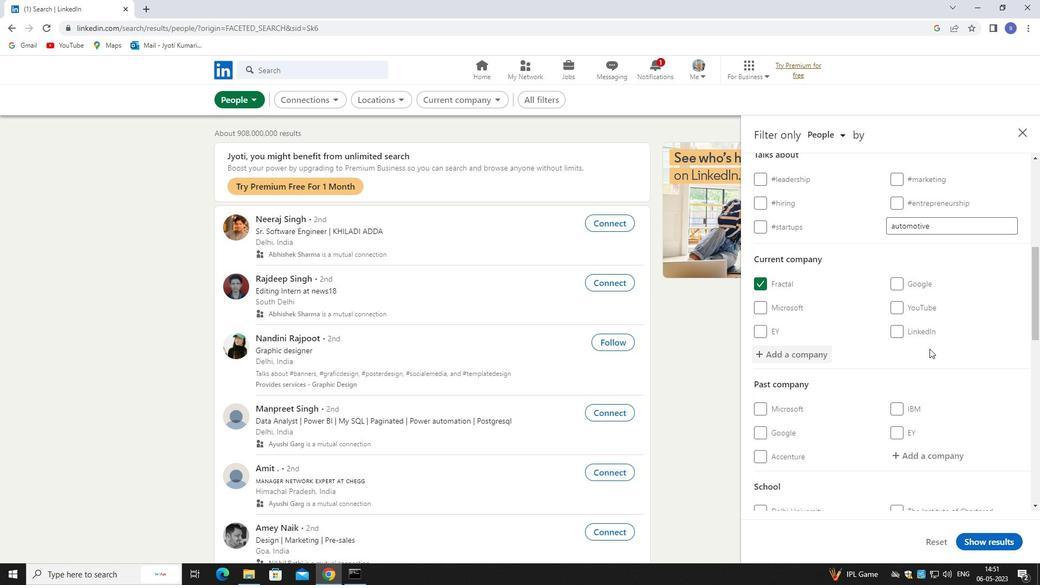 
Action: Mouse scrolled (930, 349) with delta (0, 0)
Screenshot: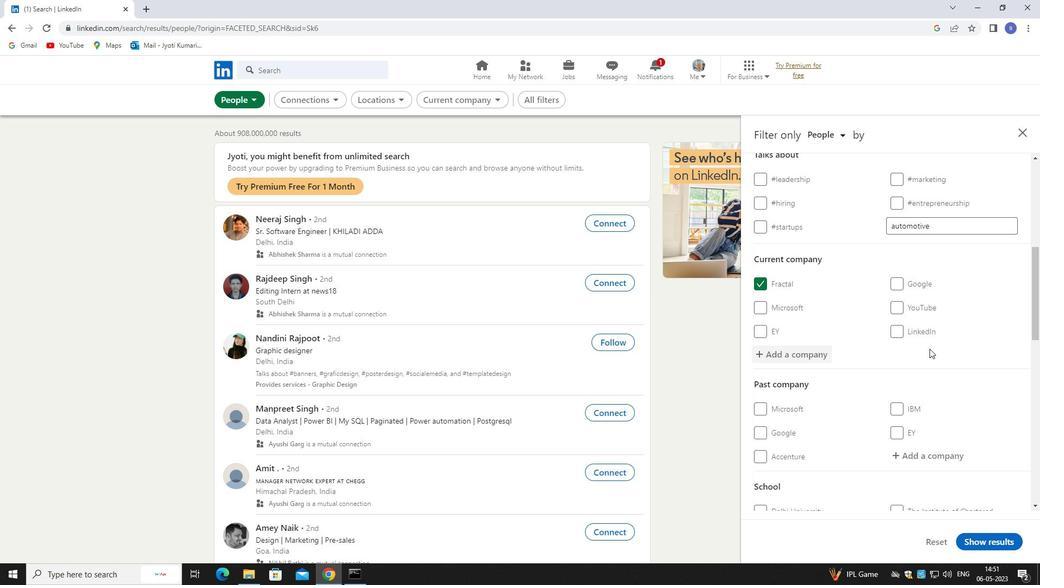 
Action: Mouse moved to (930, 350)
Screenshot: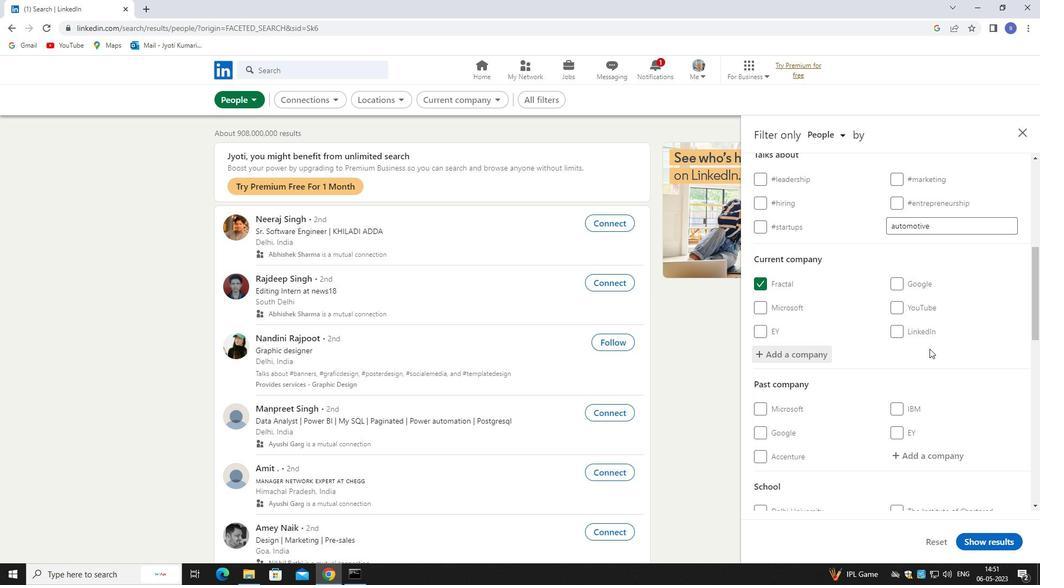 
Action: Mouse scrolled (930, 349) with delta (0, 0)
Screenshot: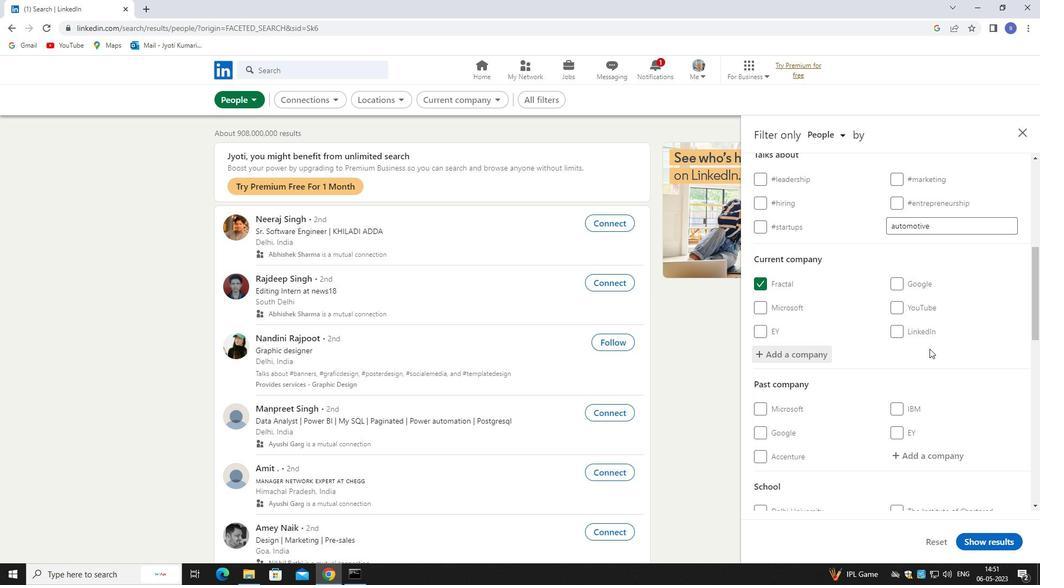 
Action: Mouse scrolled (930, 349) with delta (0, 0)
Screenshot: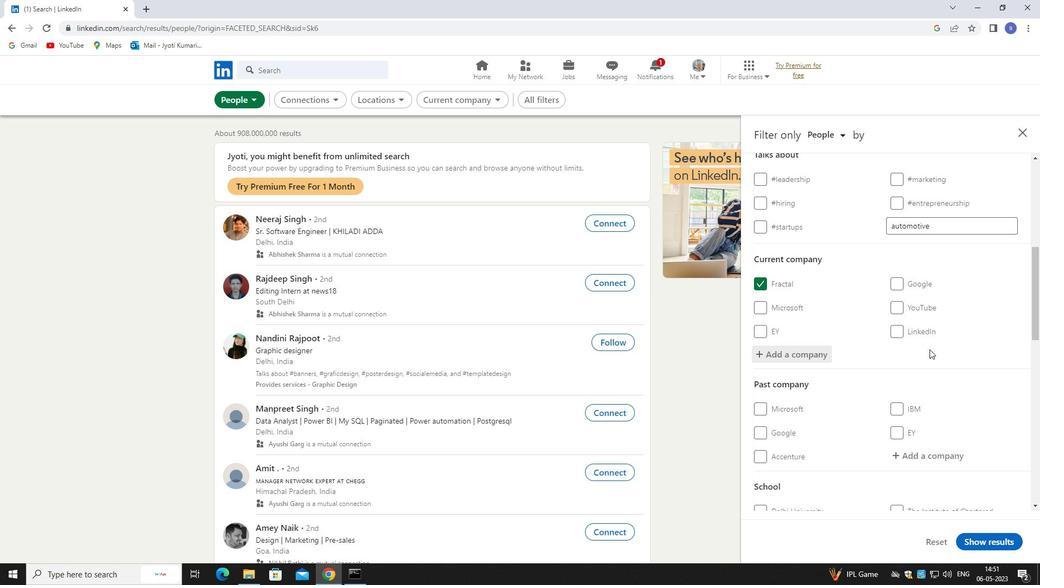 
Action: Mouse moved to (930, 357)
Screenshot: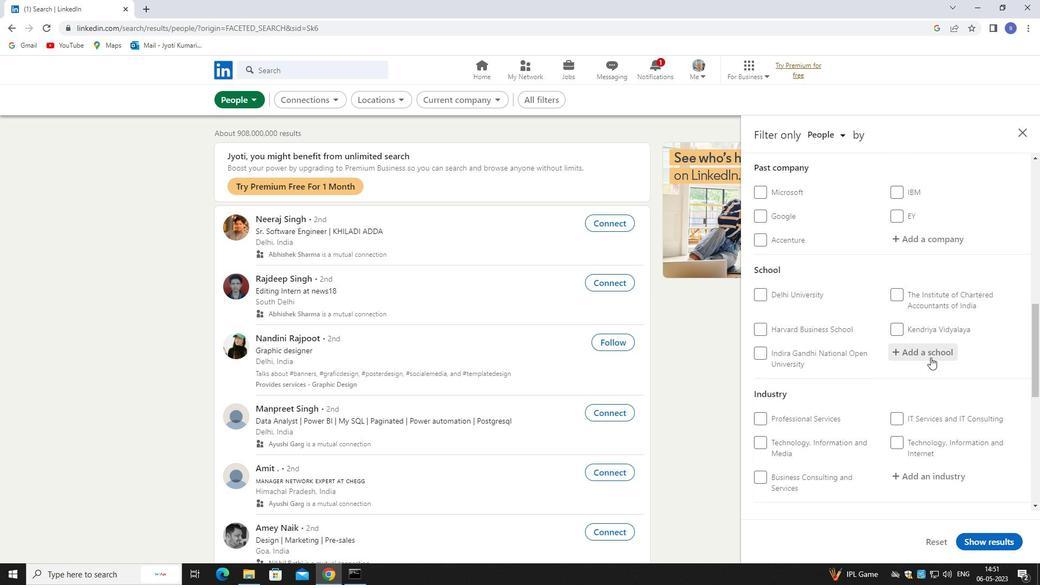 
Action: Mouse pressed left at (930, 357)
Screenshot: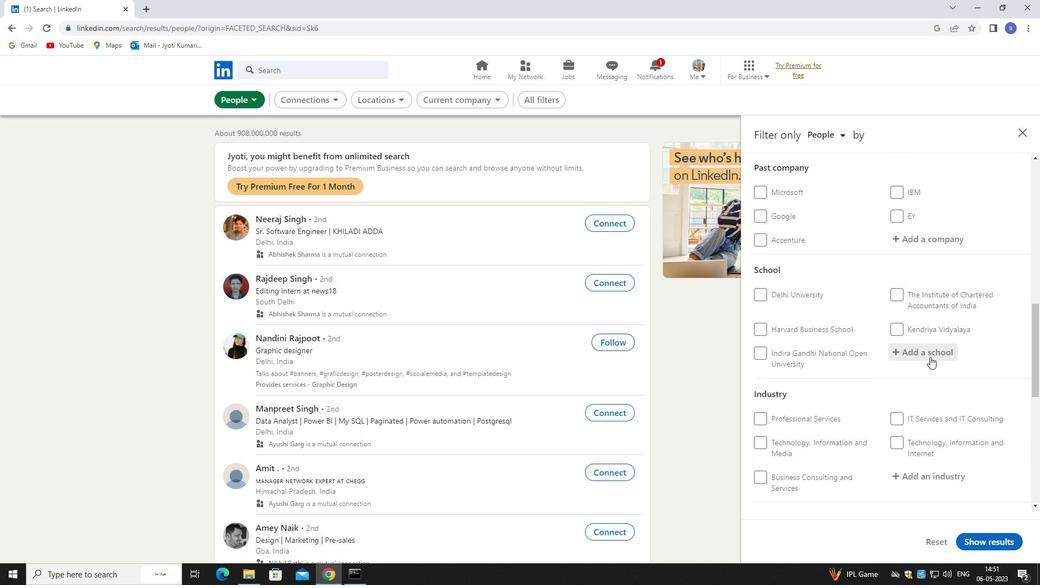 
Action: Mouse moved to (930, 358)
Screenshot: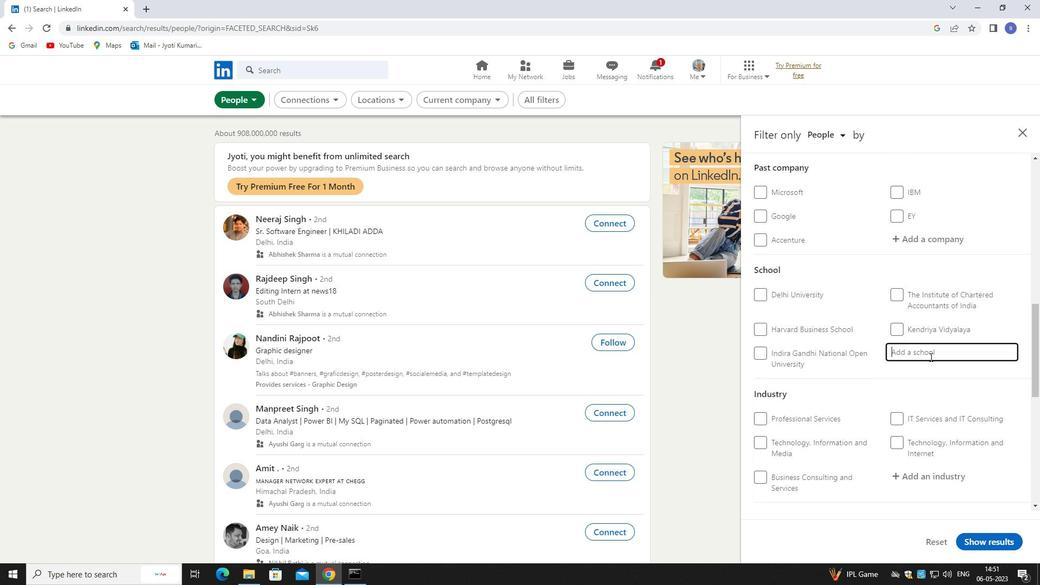 
Action: Key pressed teach
Screenshot: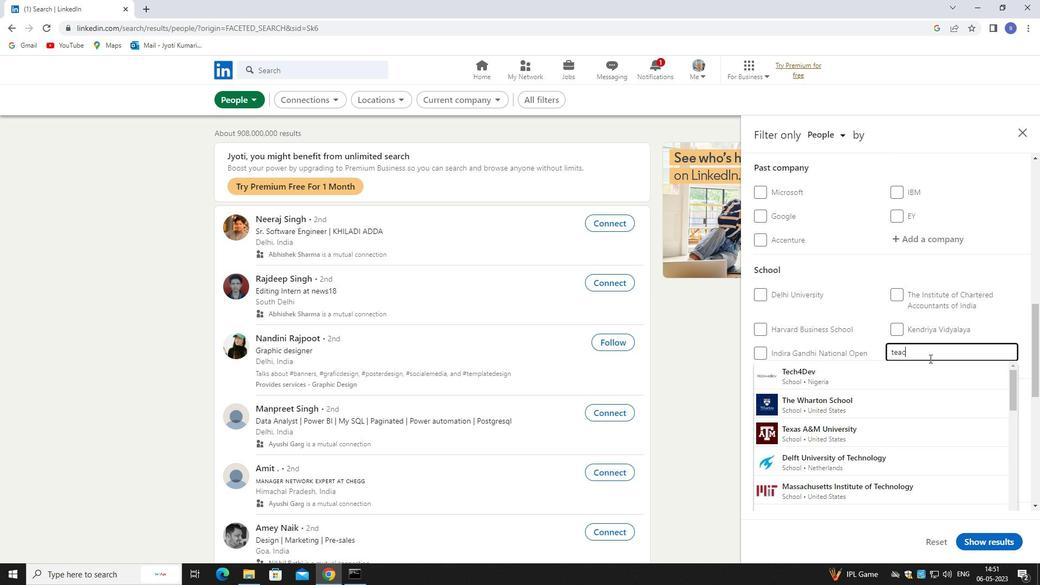 
Action: Mouse moved to (915, 425)
Screenshot: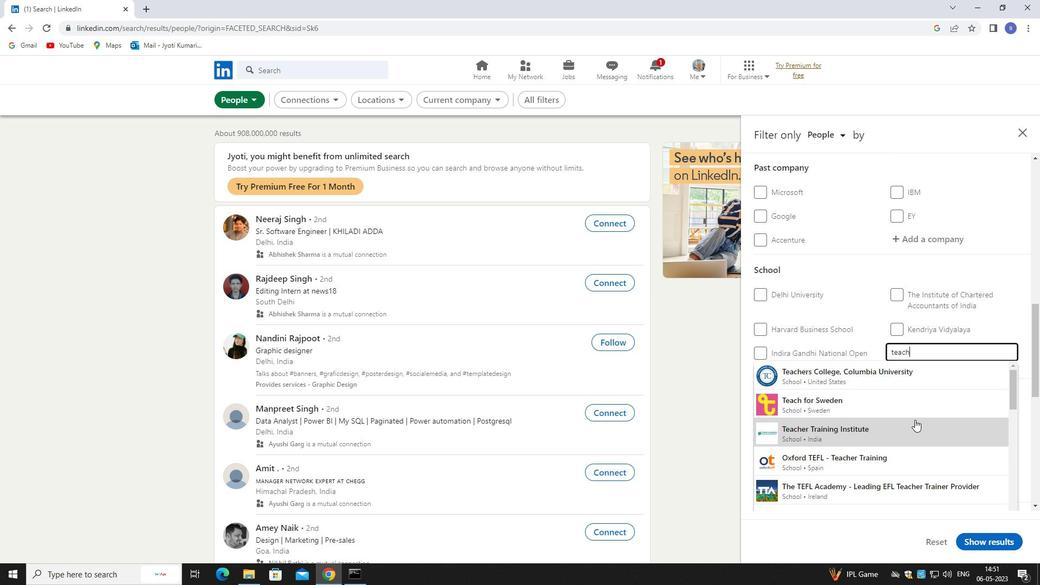 
Action: Mouse pressed left at (915, 425)
Screenshot: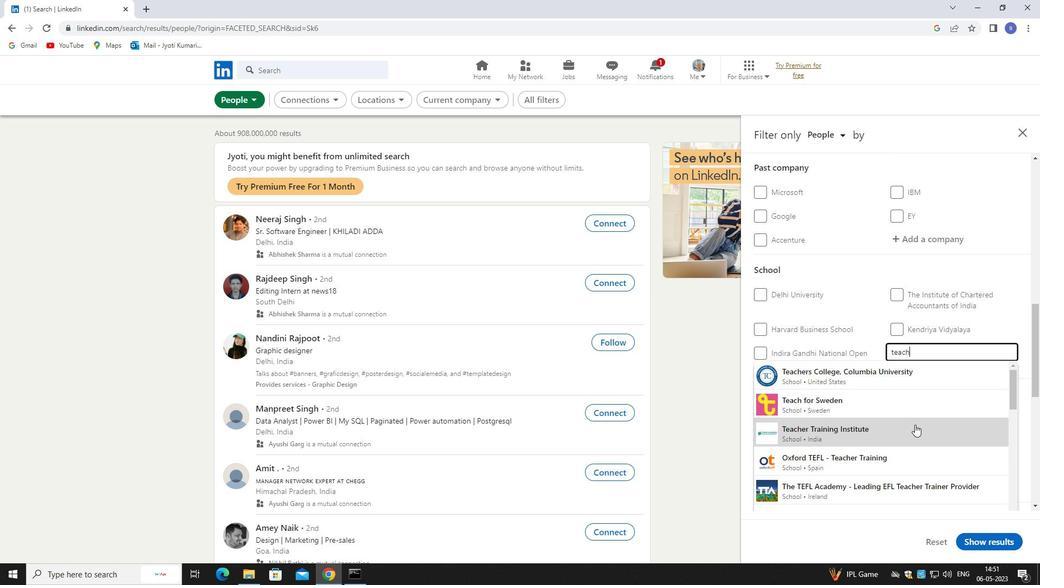 
Action: Mouse moved to (925, 418)
Screenshot: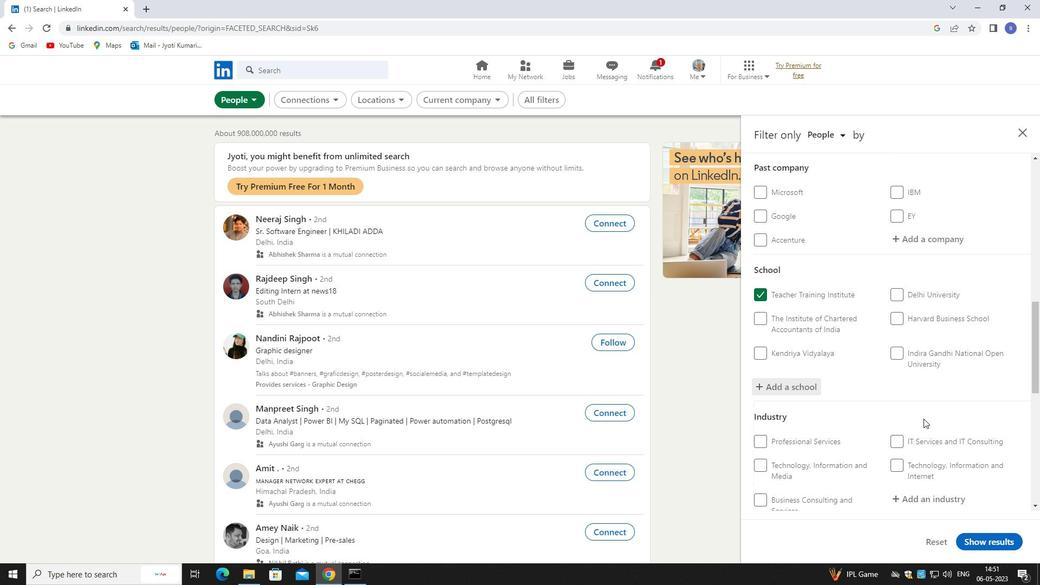 
Action: Mouse scrolled (925, 418) with delta (0, 0)
Screenshot: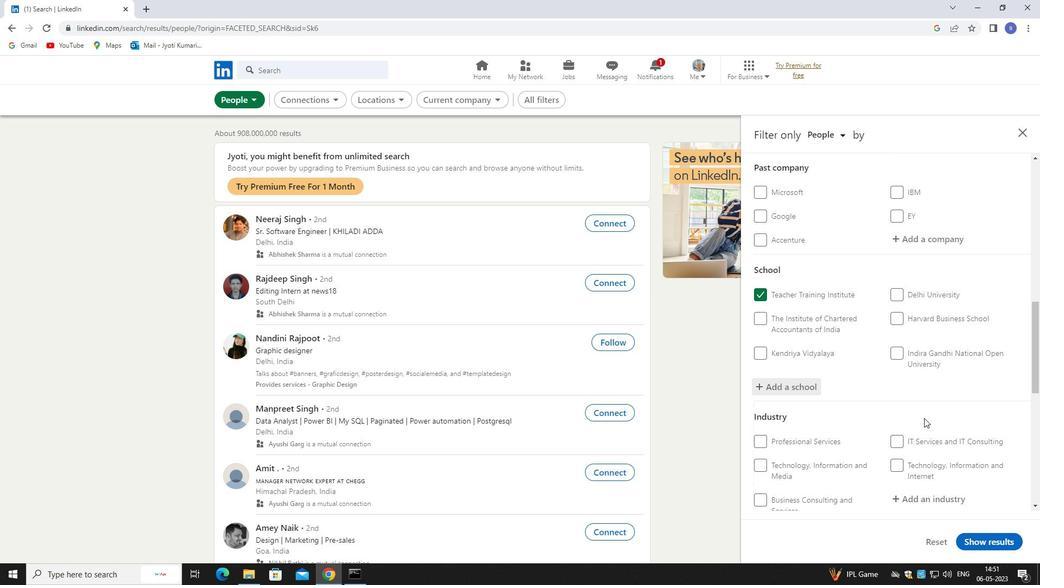 
Action: Mouse moved to (927, 420)
Screenshot: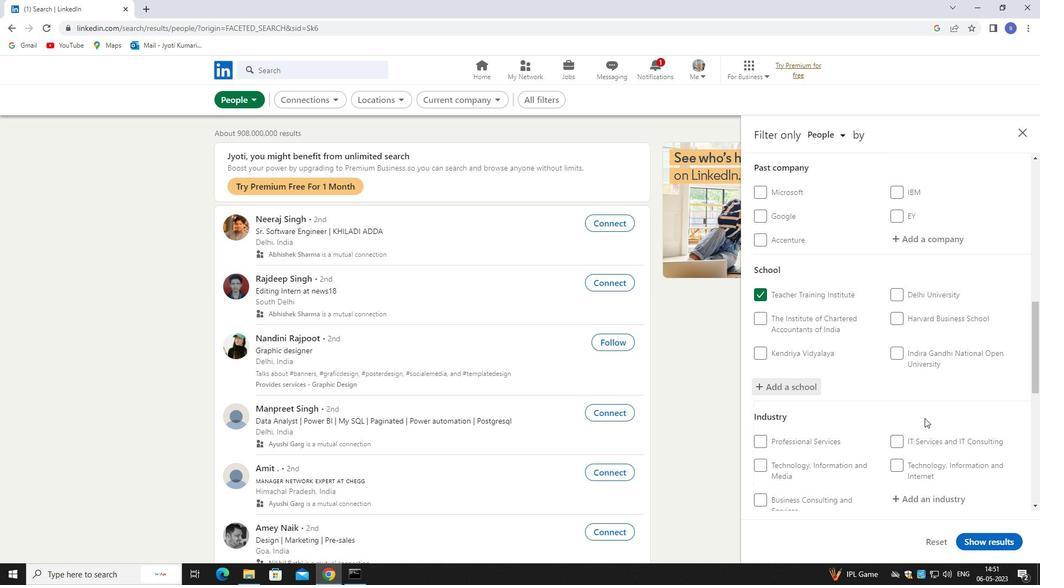 
Action: Mouse scrolled (927, 419) with delta (0, 0)
Screenshot: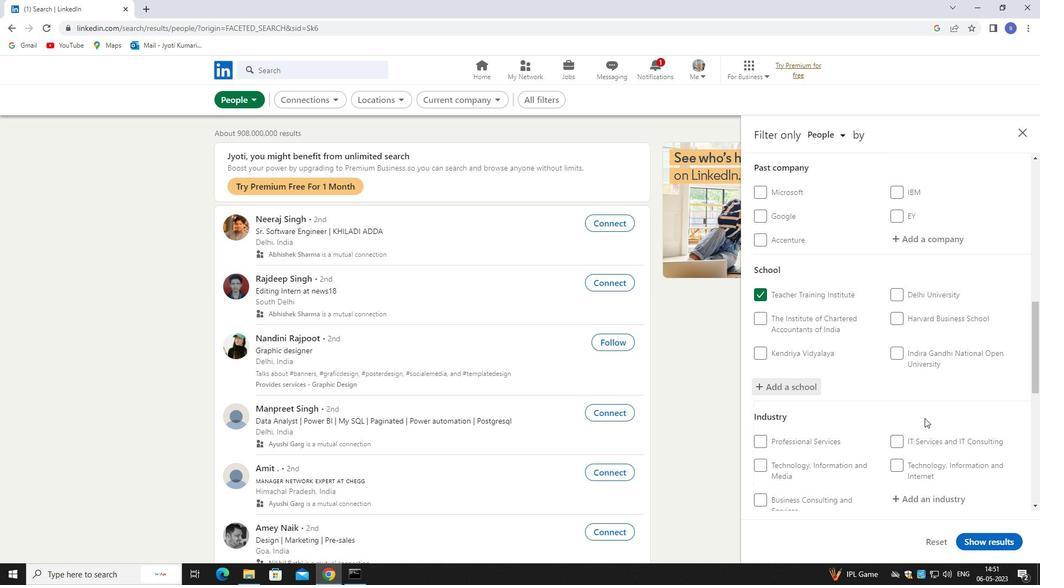 
Action: Mouse moved to (934, 396)
Screenshot: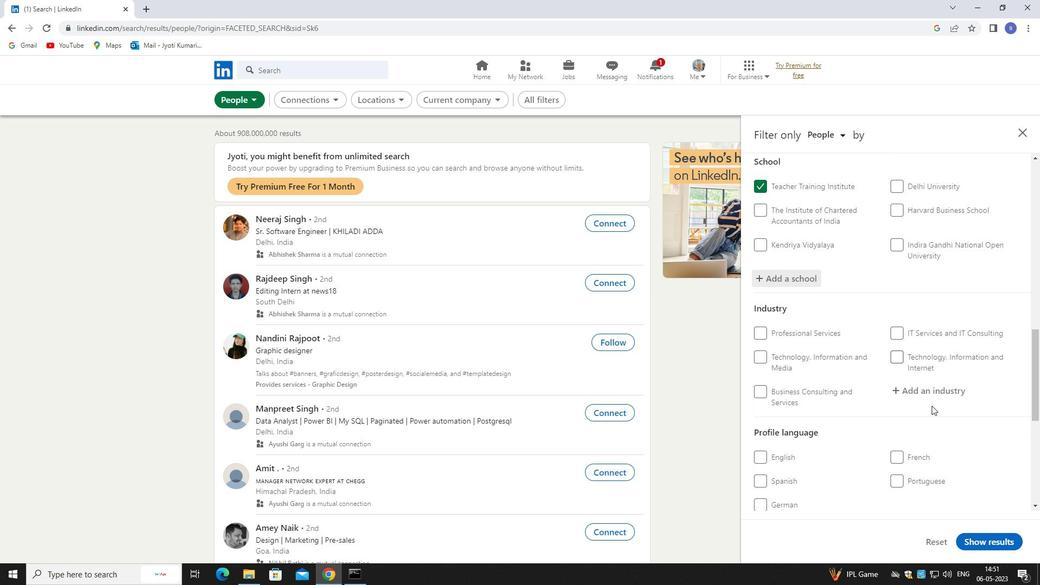
Action: Mouse pressed left at (934, 396)
Screenshot: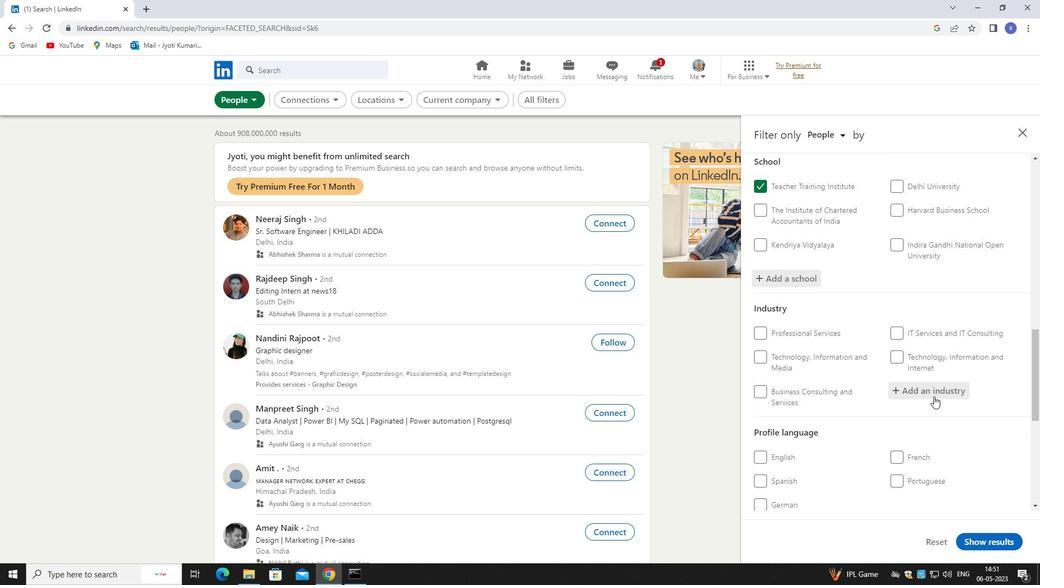 
Action: Mouse moved to (927, 401)
Screenshot: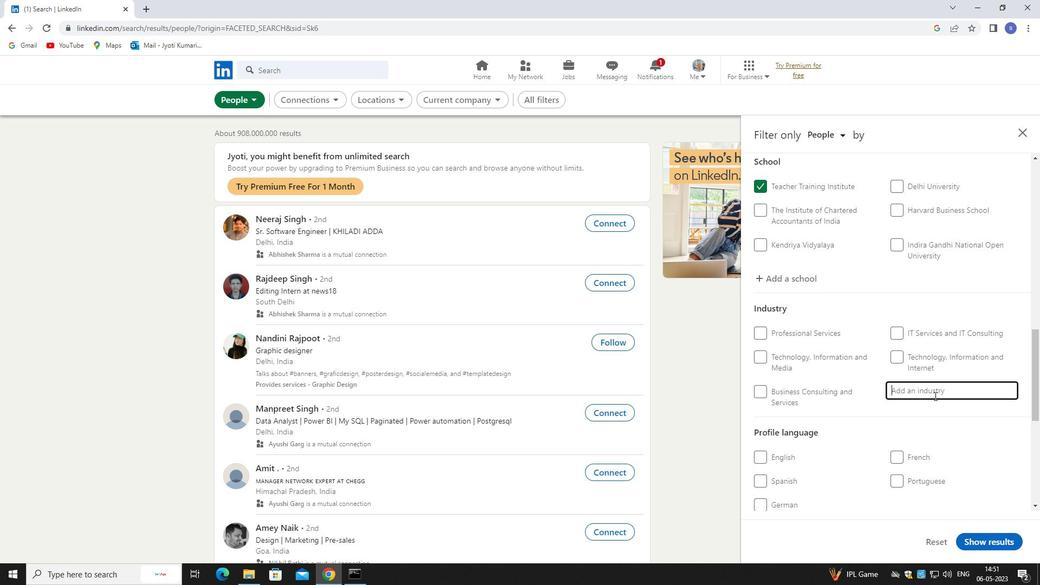 
Action: Key pressed intern
Screenshot: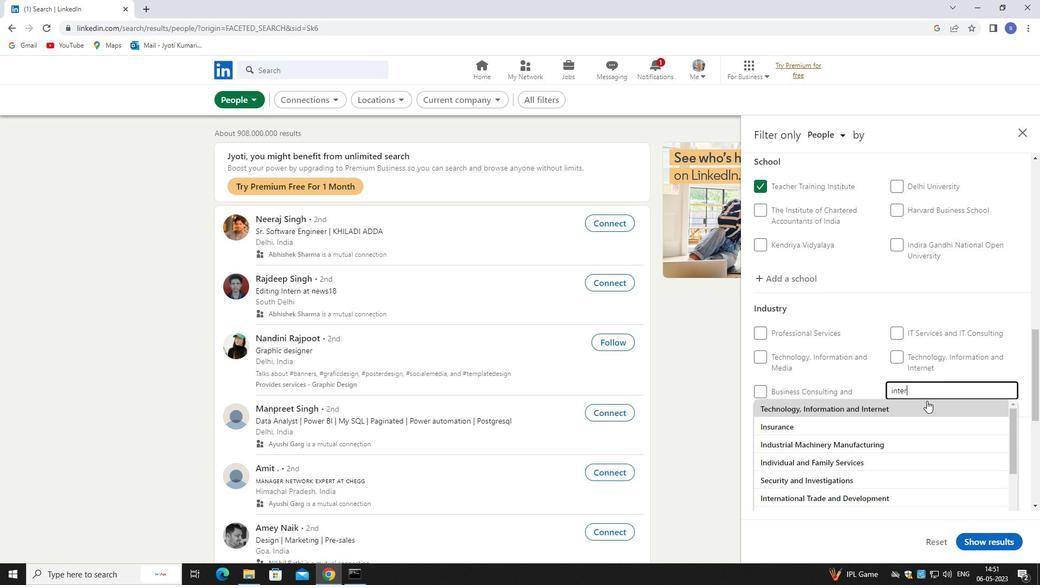 
Action: Mouse moved to (917, 399)
Screenshot: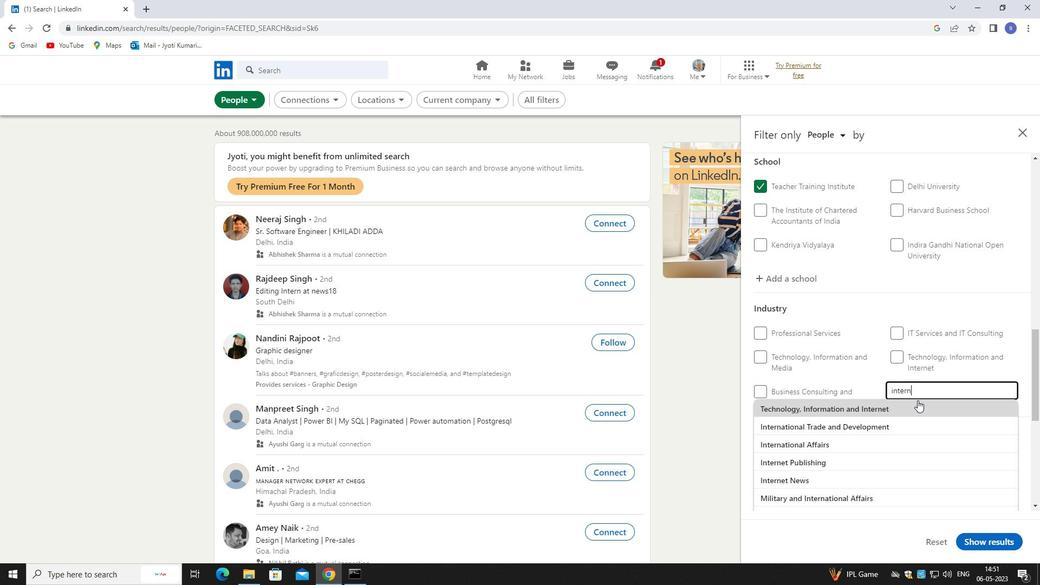 
Action: Key pressed et<Key.space>m
Screenshot: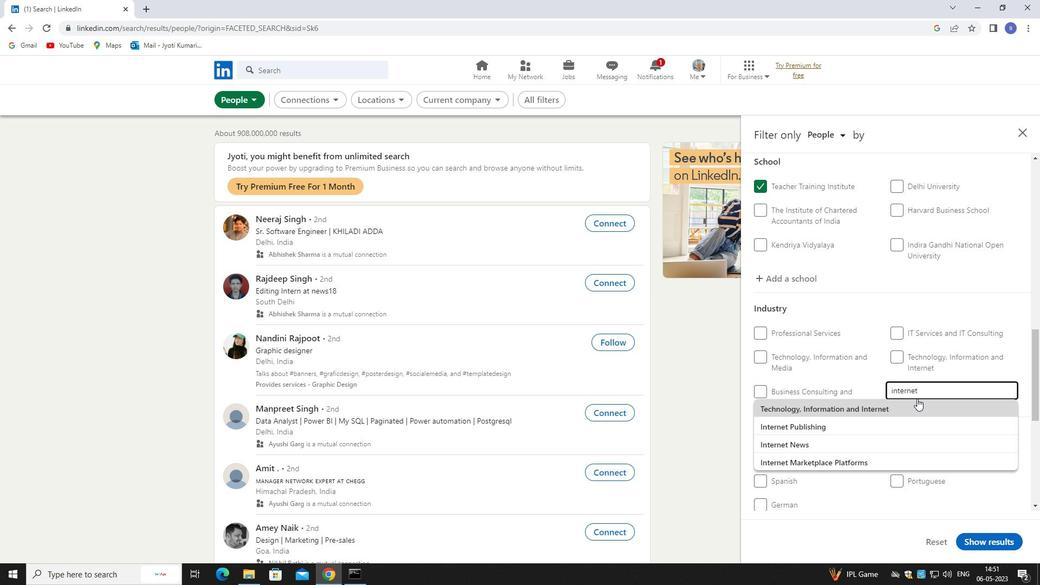 
Action: Mouse moved to (917, 406)
Screenshot: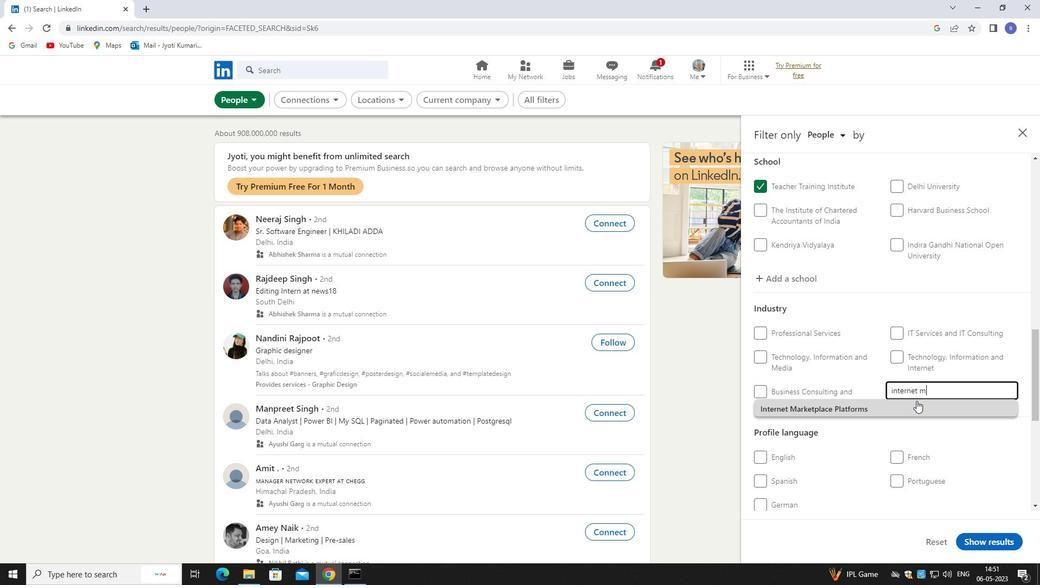 
Action: Mouse pressed left at (917, 406)
Screenshot: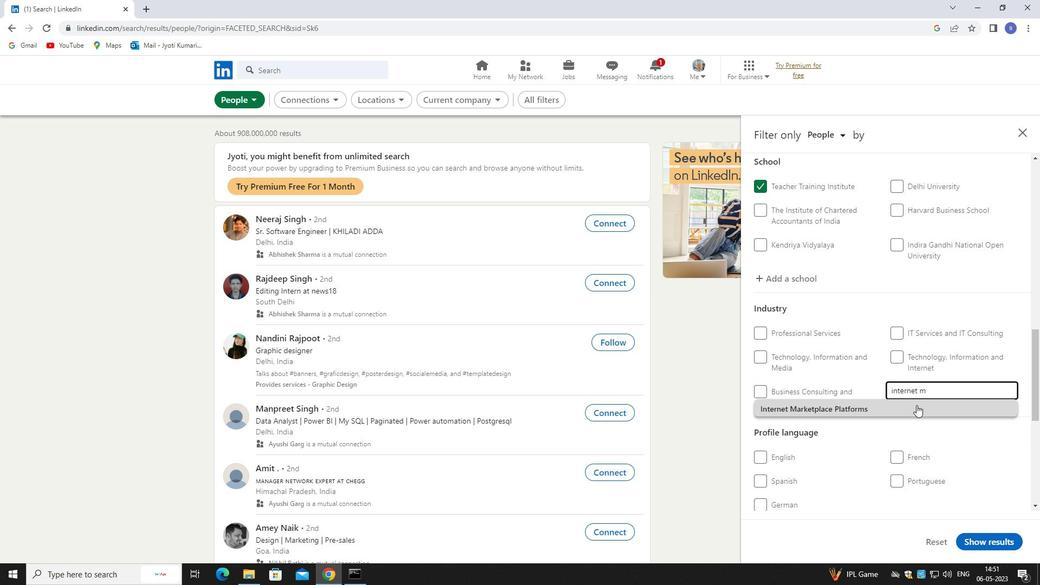 
Action: Mouse moved to (923, 404)
Screenshot: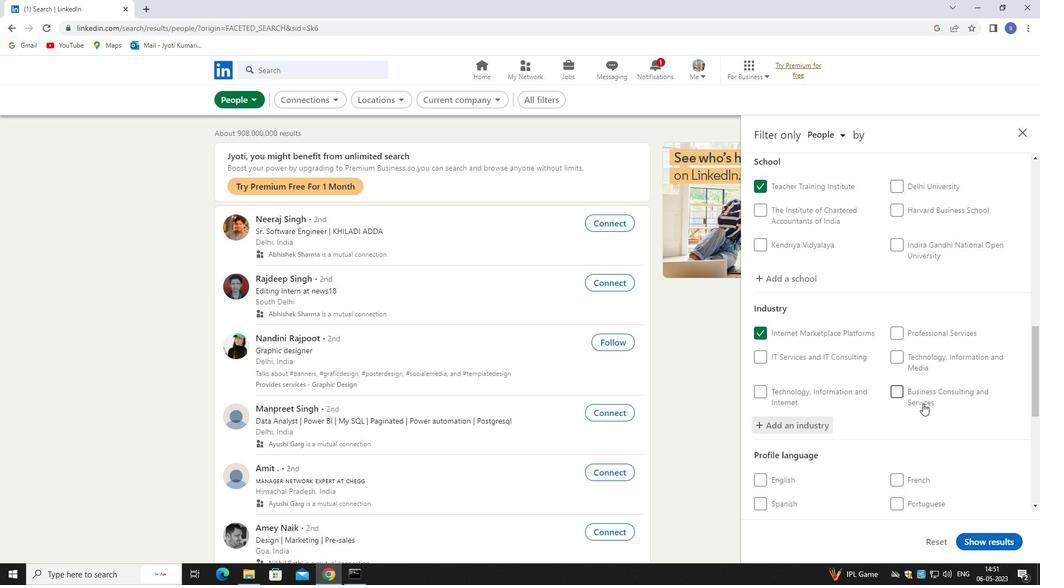 
Action: Mouse scrolled (923, 404) with delta (0, 0)
Screenshot: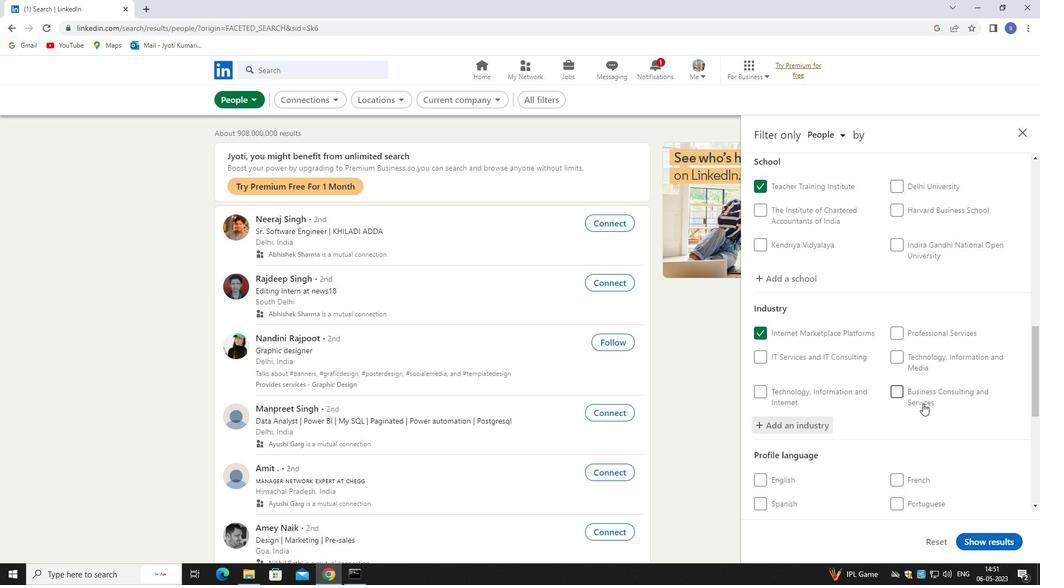 
Action: Mouse moved to (774, 427)
Screenshot: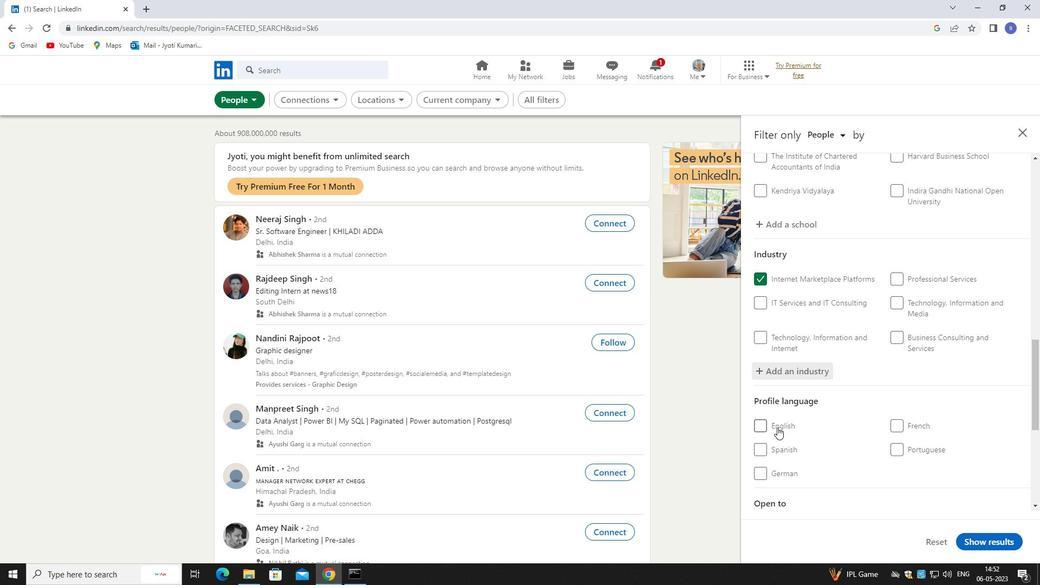 
Action: Mouse pressed left at (774, 427)
Screenshot: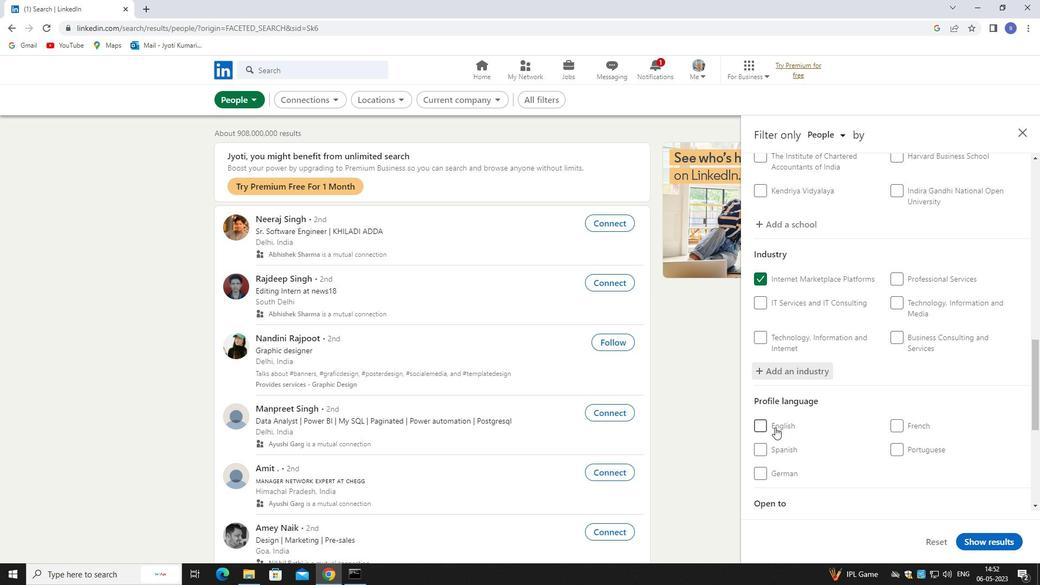 
Action: Mouse moved to (815, 418)
Screenshot: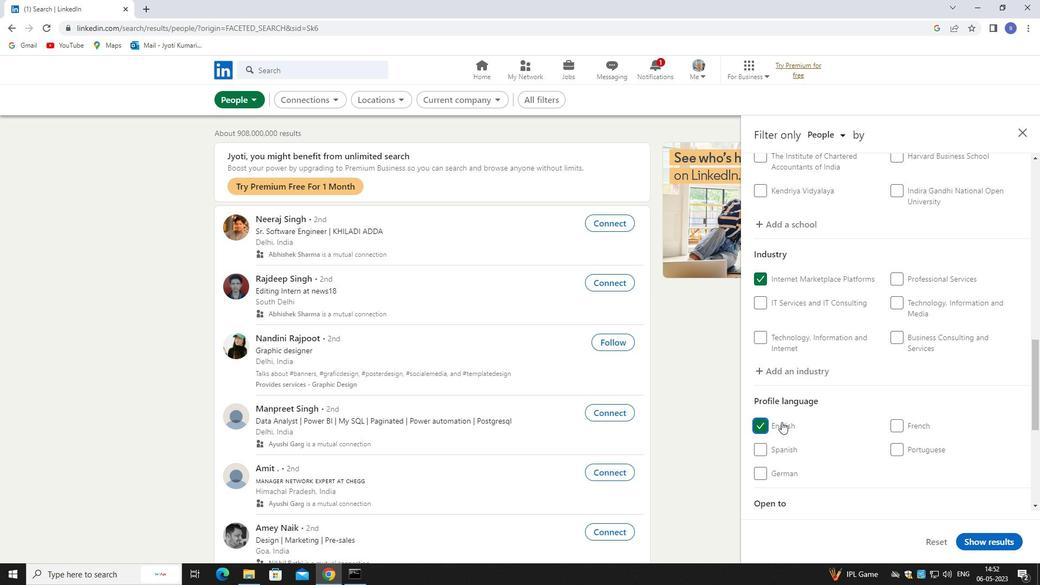
Action: Mouse scrolled (815, 418) with delta (0, 0)
Screenshot: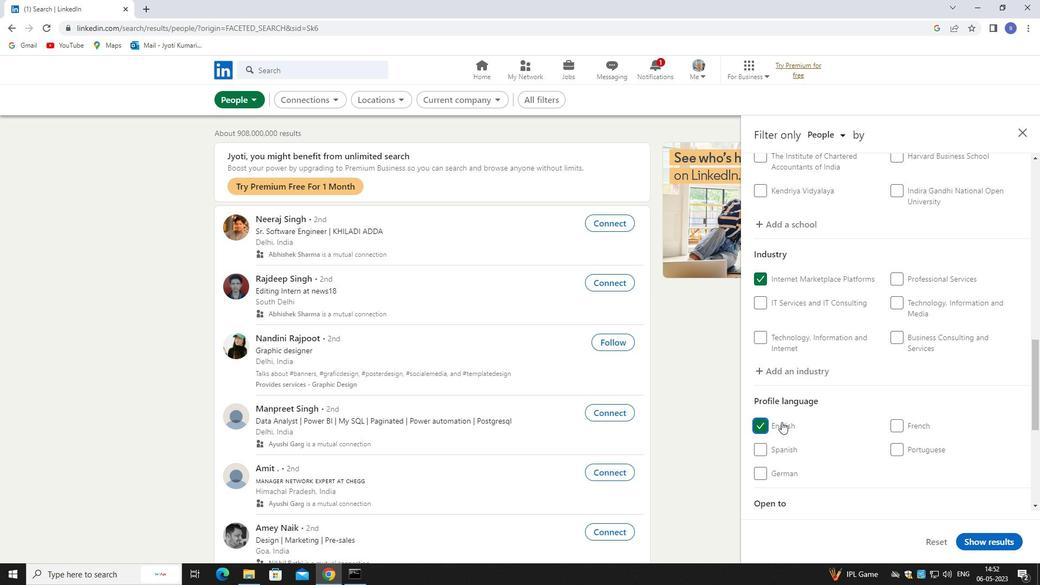 
Action: Mouse moved to (852, 421)
Screenshot: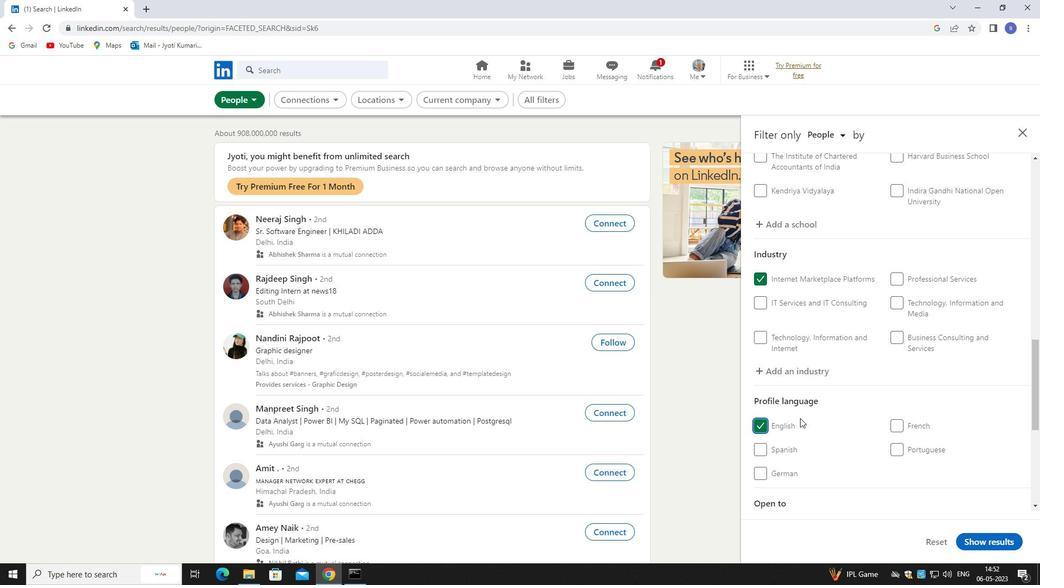
Action: Mouse scrolled (852, 420) with delta (0, 0)
Screenshot: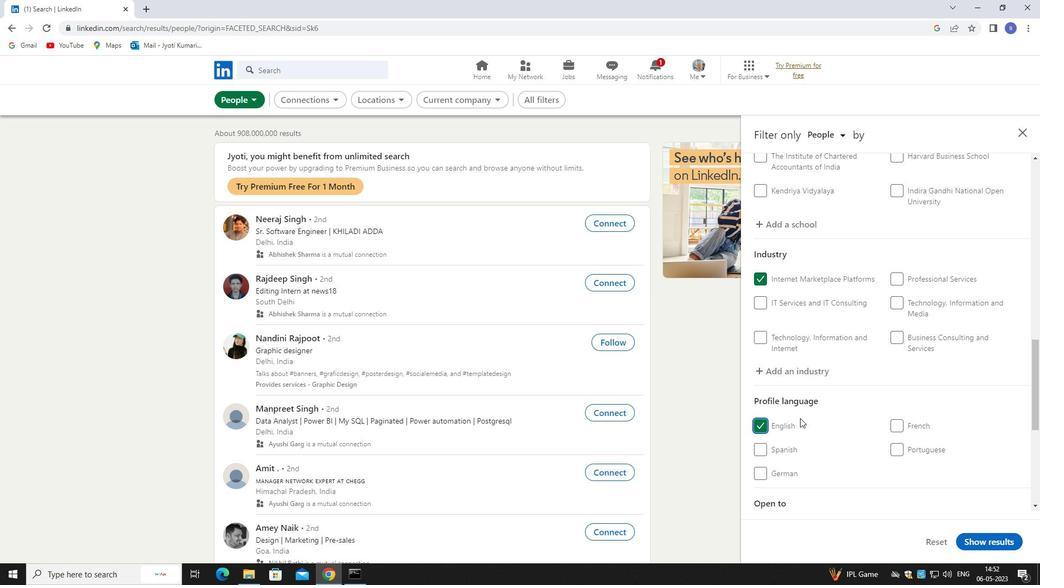 
Action: Mouse moved to (862, 422)
Screenshot: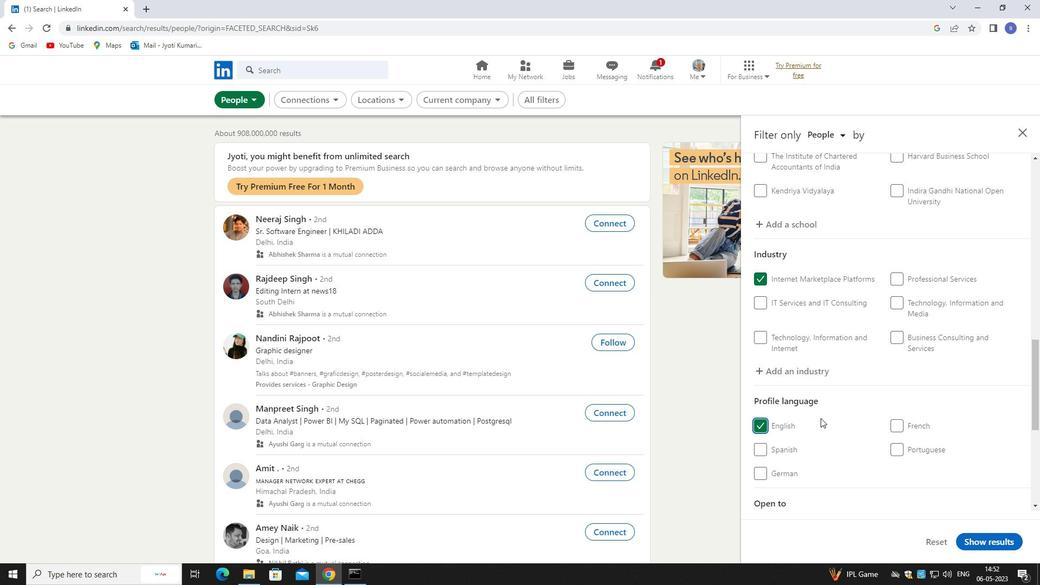 
Action: Mouse scrolled (862, 422) with delta (0, 0)
Screenshot: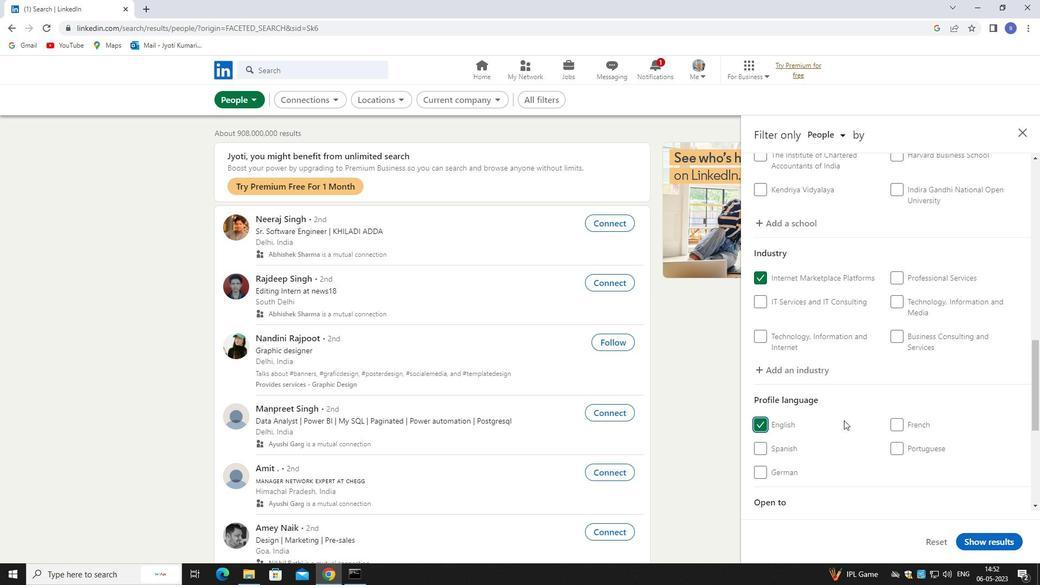 
Action: Mouse moved to (923, 478)
Screenshot: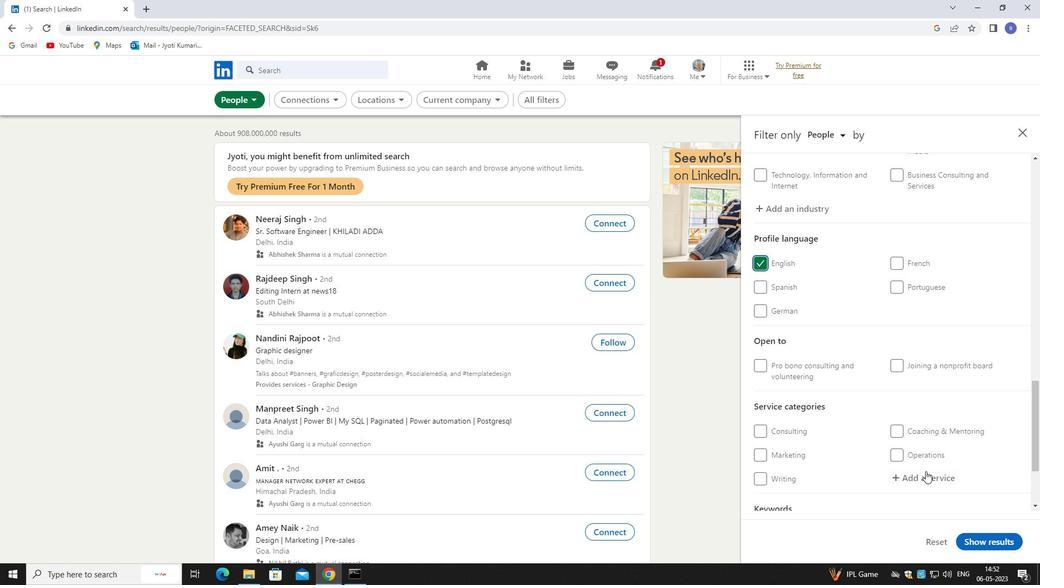 
Action: Mouse pressed left at (923, 478)
Screenshot: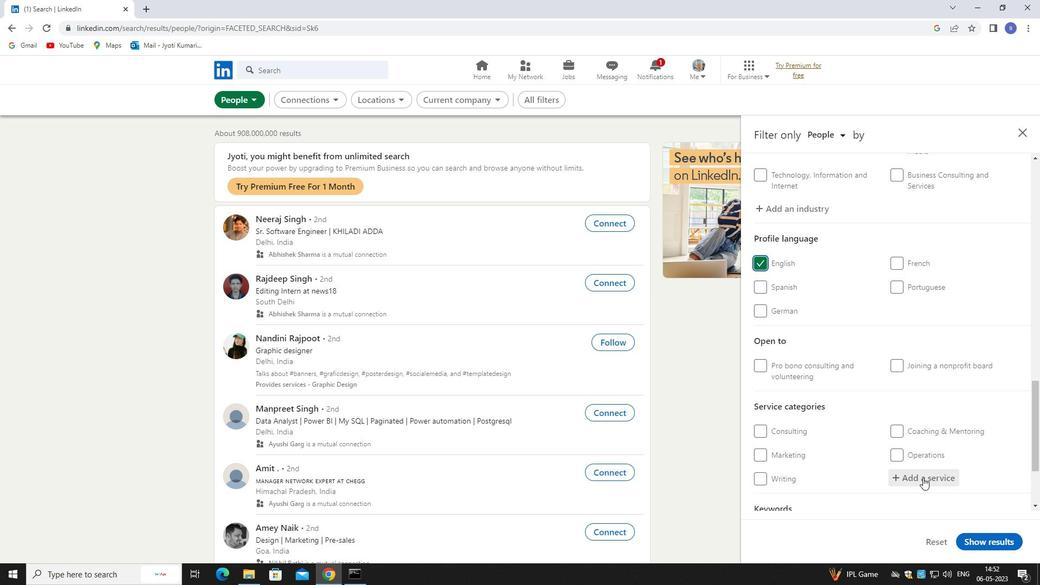 
Action: Mouse moved to (923, 478)
Screenshot: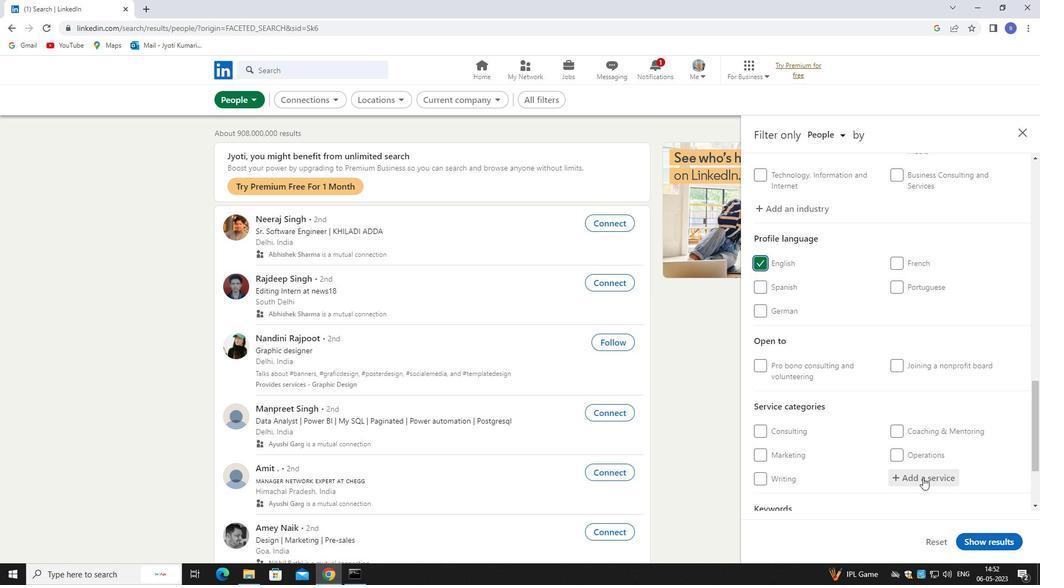
Action: Key pressed catering
Screenshot: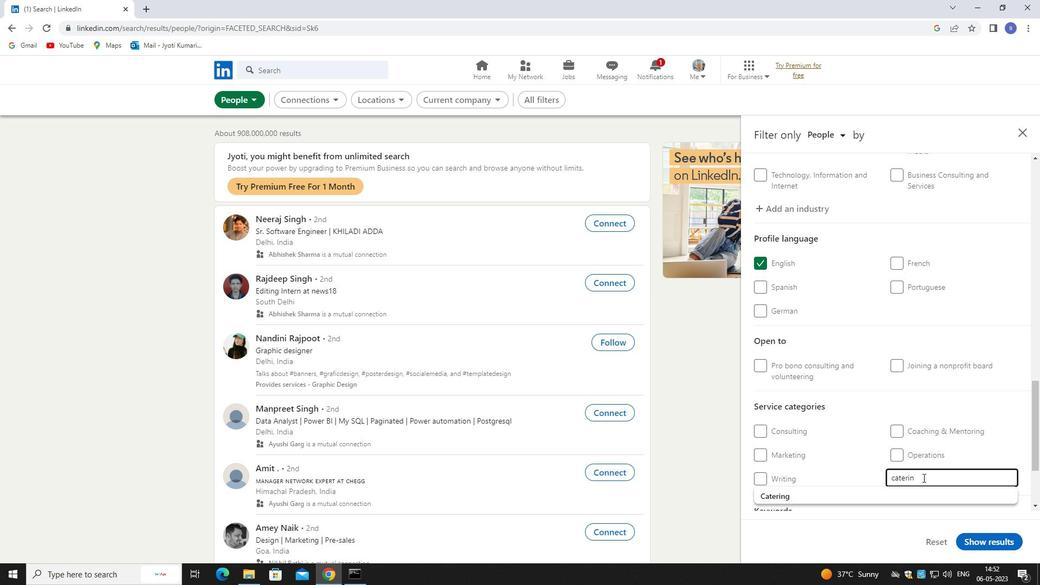 
Action: Mouse moved to (925, 493)
Screenshot: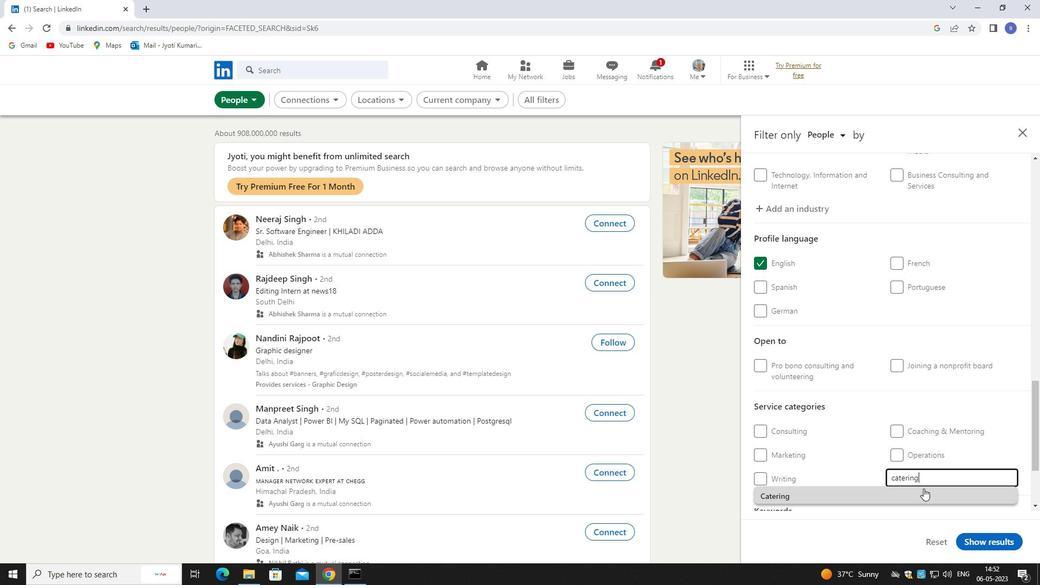 
Action: Key pressed ch<Key.backspace><Key.backspace>
Screenshot: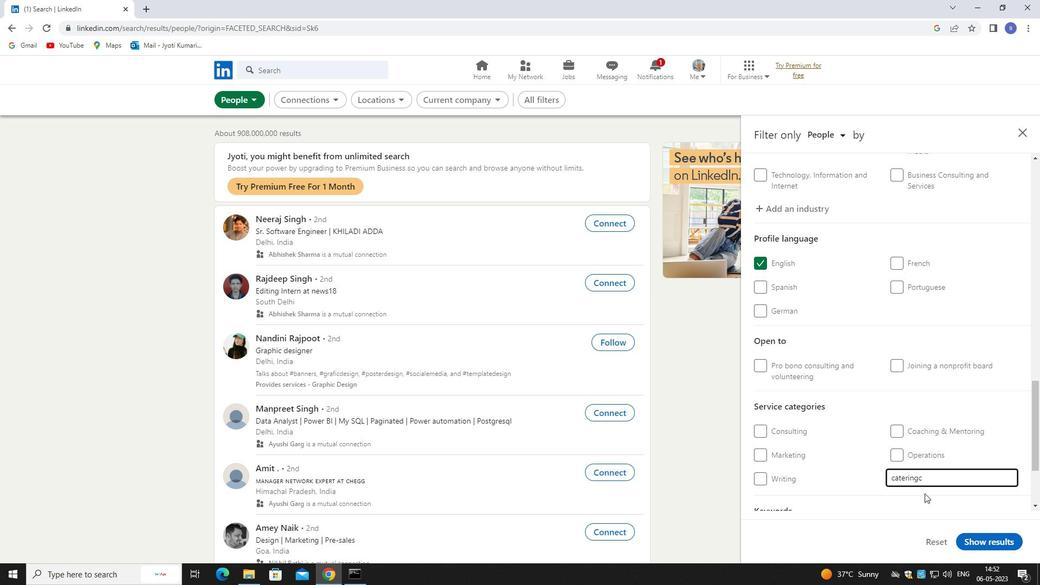 
Action: Mouse moved to (924, 494)
Screenshot: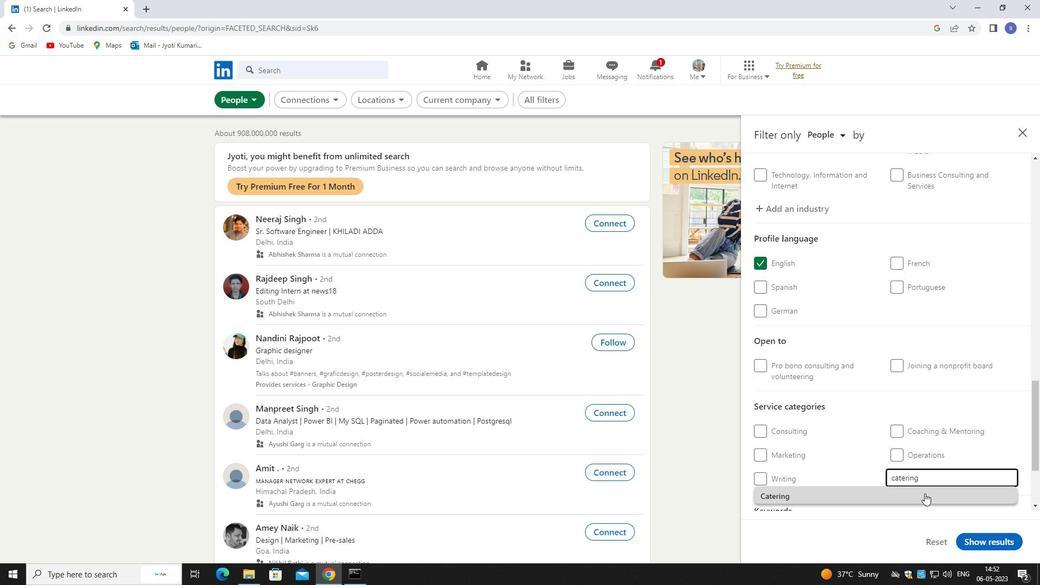 
Action: Mouse pressed left at (924, 494)
Screenshot: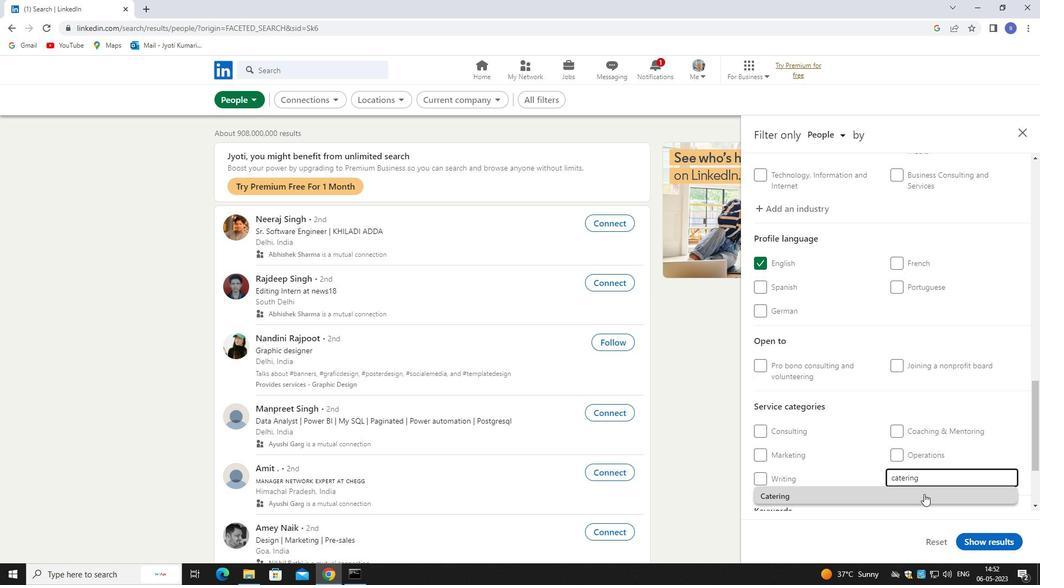 
Action: Mouse moved to (924, 493)
Screenshot: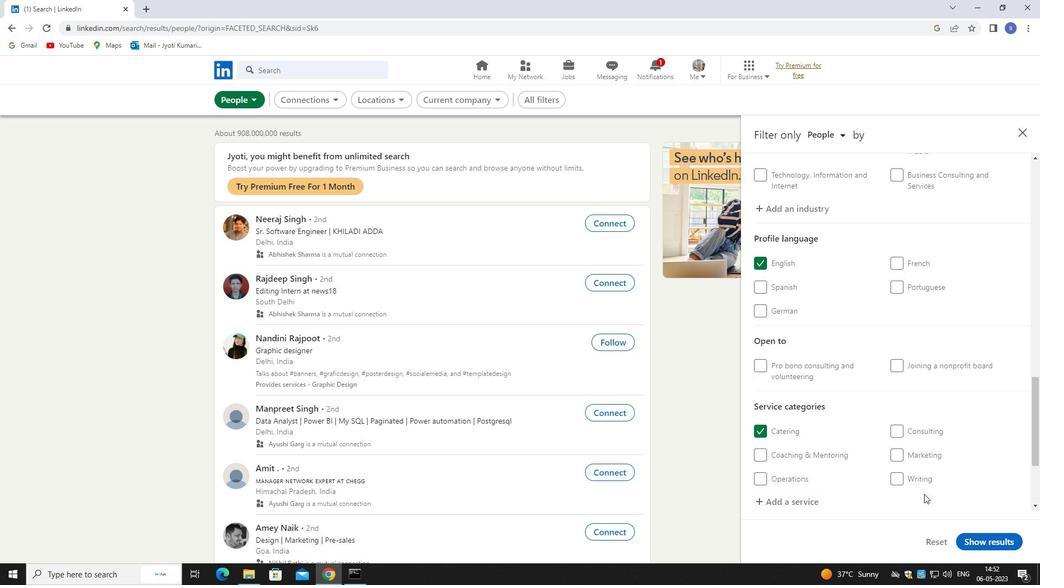 
Action: Mouse scrolled (924, 492) with delta (0, 0)
Screenshot: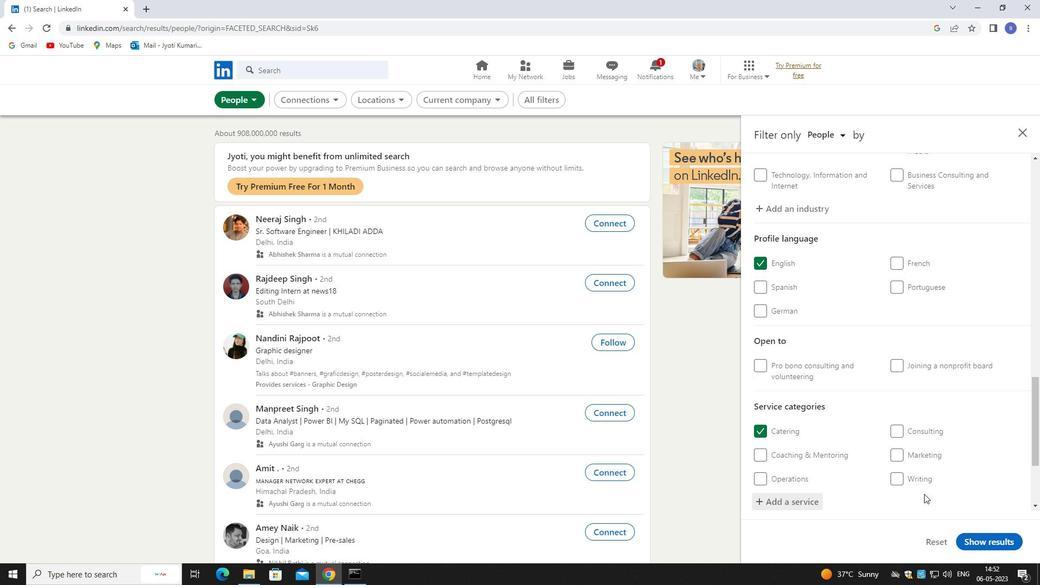 
Action: Mouse scrolled (924, 492) with delta (0, 0)
Screenshot: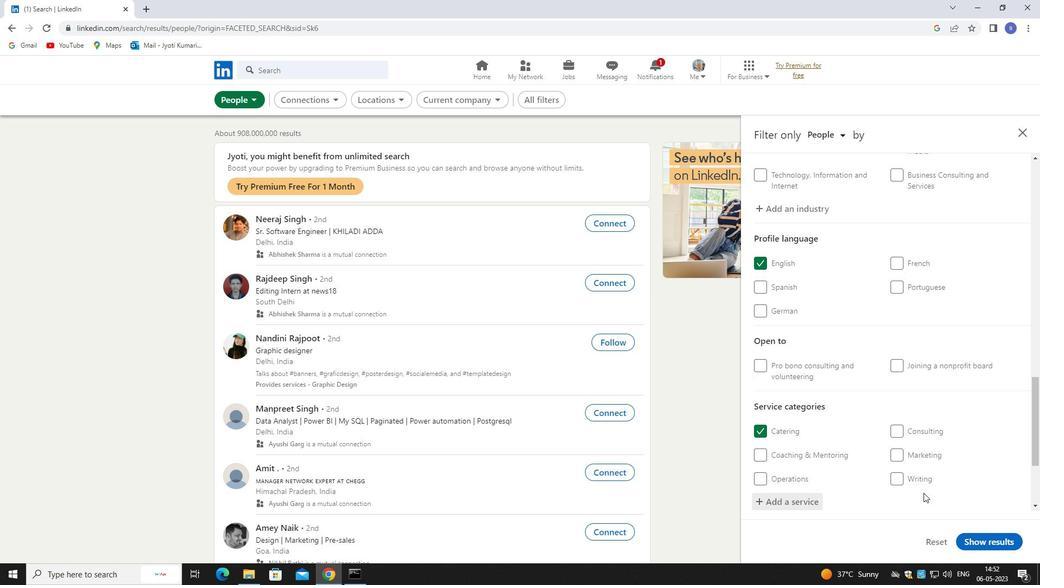 
Action: Mouse scrolled (924, 492) with delta (0, 0)
Screenshot: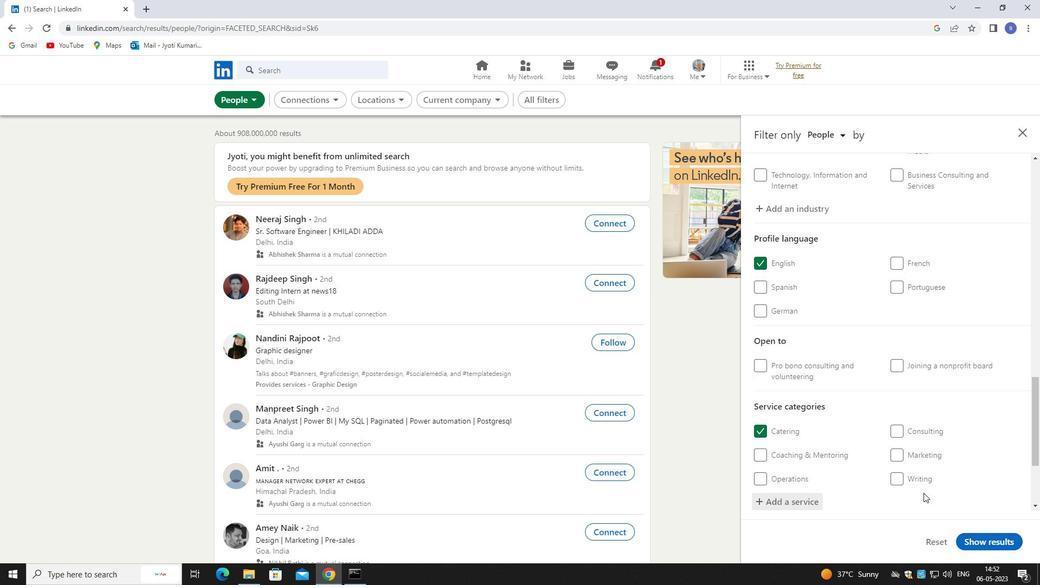 
Action: Mouse moved to (924, 491)
Screenshot: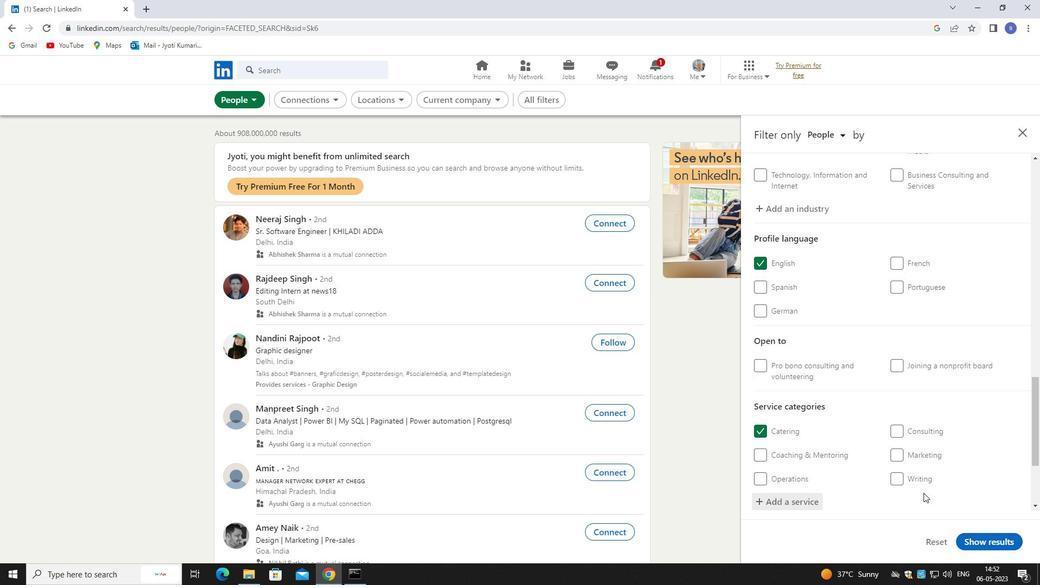 
Action: Mouse scrolled (924, 491) with delta (0, 0)
Screenshot: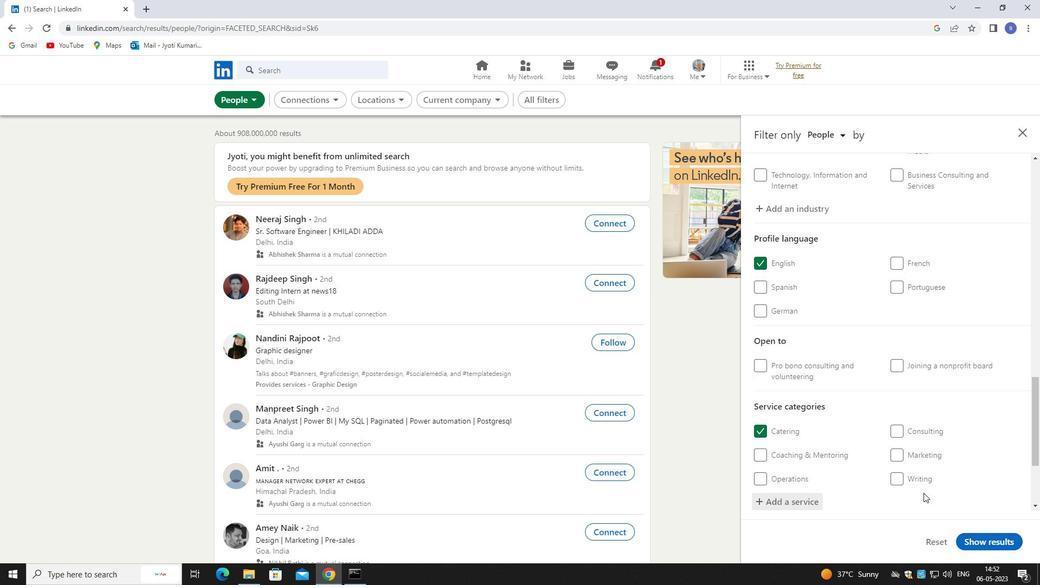 
Action: Mouse moved to (841, 461)
Screenshot: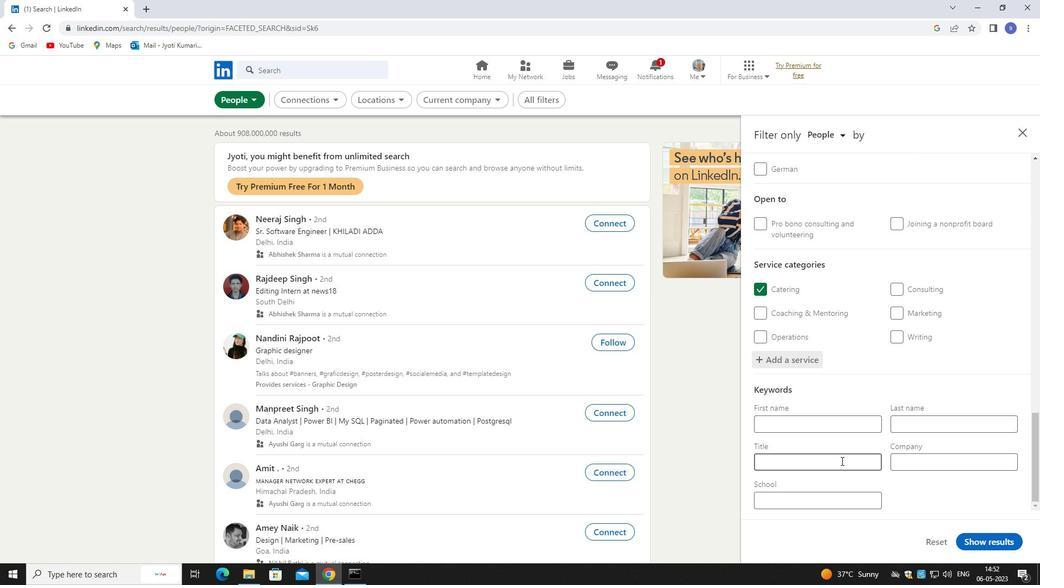 
Action: Mouse pressed left at (841, 461)
Screenshot: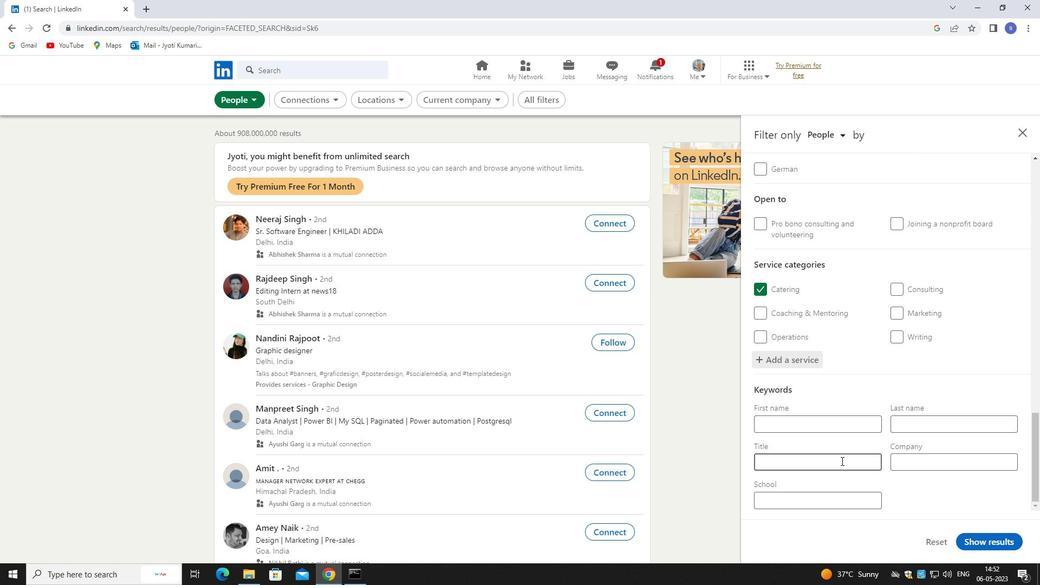 
Action: Key pressed <Key.shift>SALES<Key.space><Key.shift>SPECIALIST
Screenshot: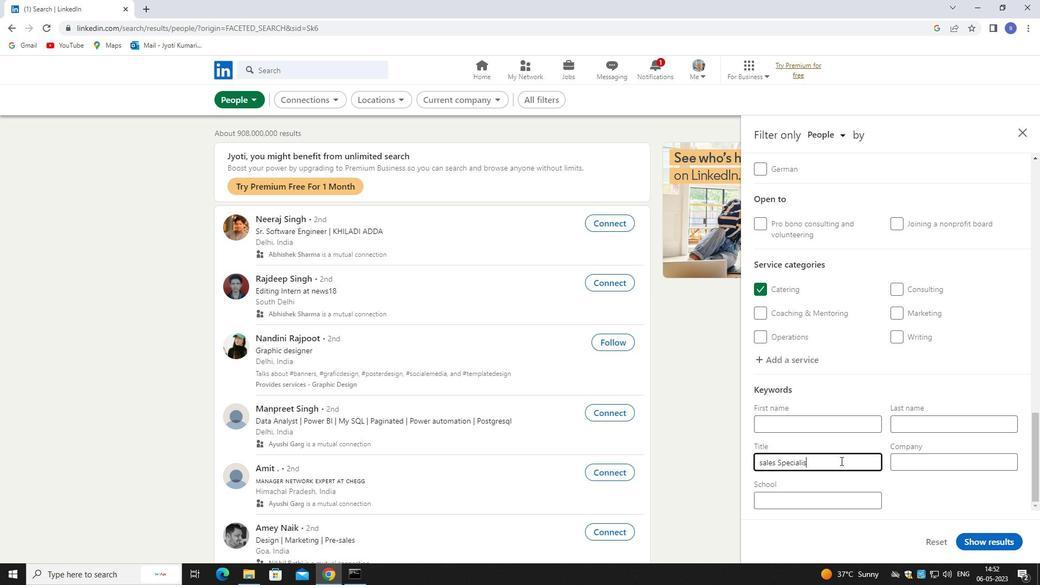 
Action: Mouse moved to (977, 543)
Screenshot: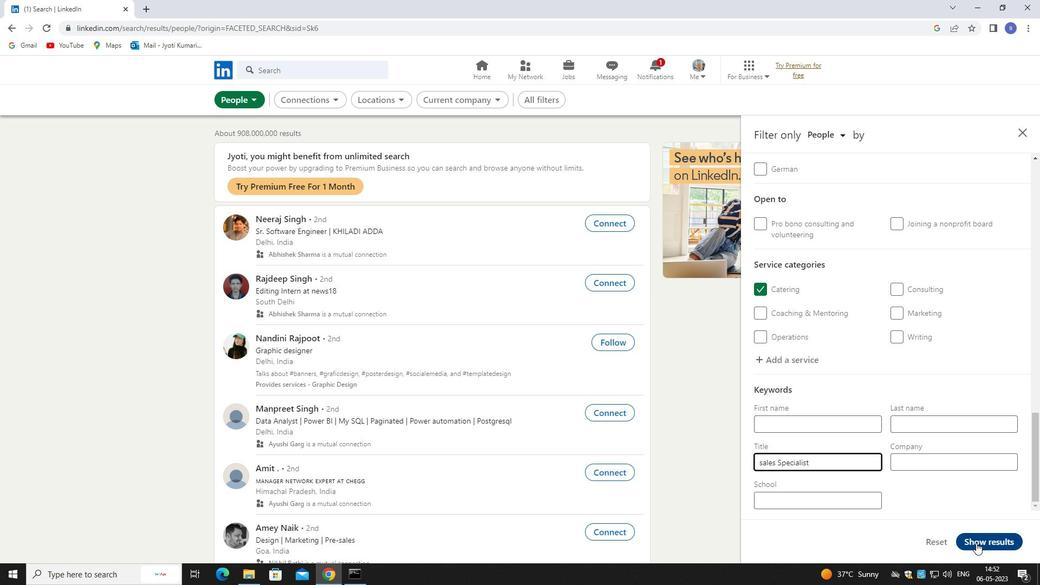 
Action: Mouse pressed left at (977, 543)
Screenshot: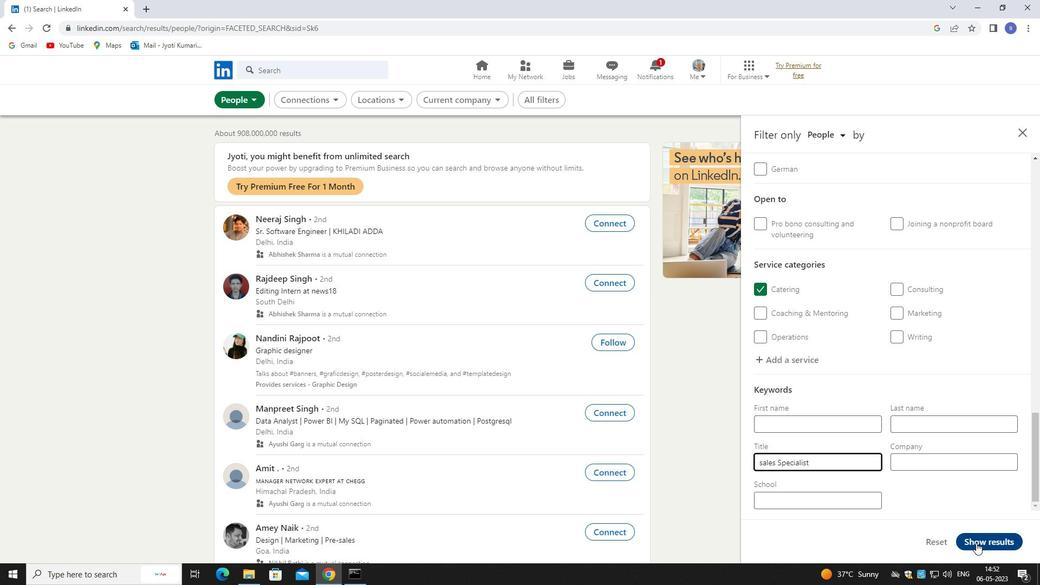 
Action: Mouse moved to (524, 253)
Screenshot: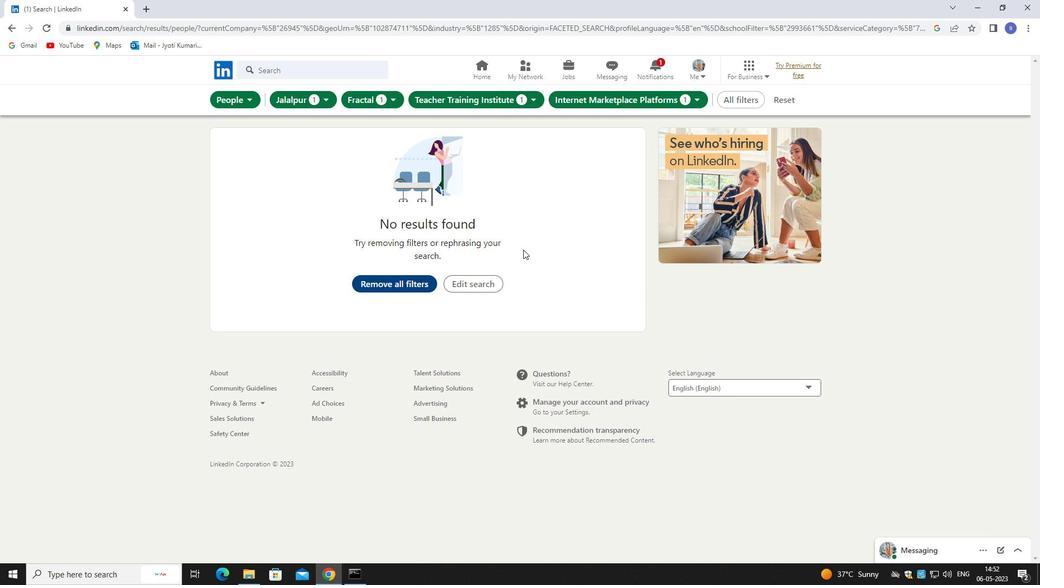 
